 Task: Search one way flight ticket for 2 adults, 4 children and 1 infant on lap in business from Yakutat: Yakutat Airport (also See Yakutat Seaplane Base) to Rockford: Chicago Rockford International Airport(was Northwest Chicagoland Regional Airport At Rockford) on 5-1-2023. Number of bags: 8 checked bags. Price is upto 88000. Outbound departure time preference is 4:00.
Action: Mouse moved to (168, 165)
Screenshot: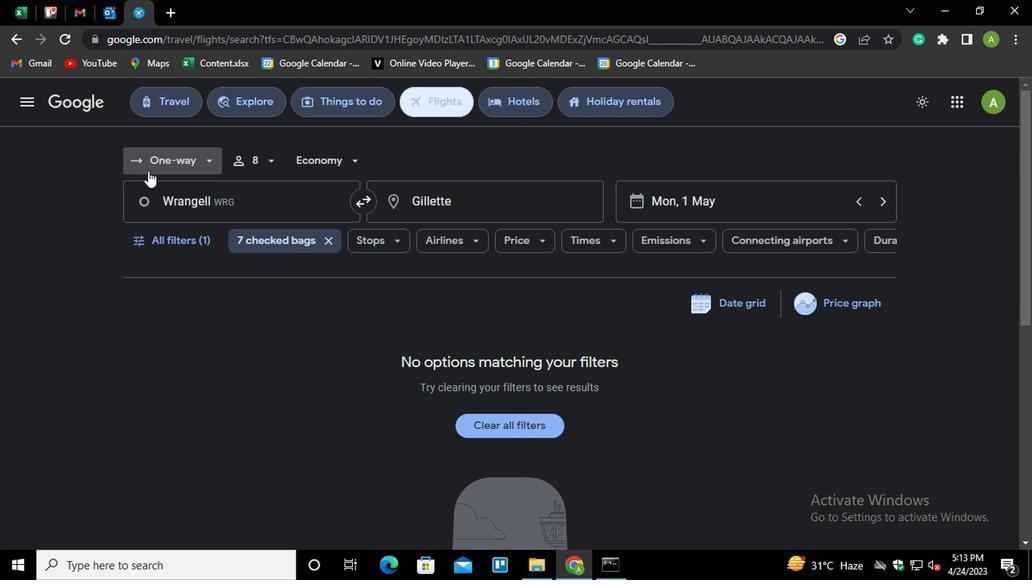 
Action: Mouse pressed left at (168, 165)
Screenshot: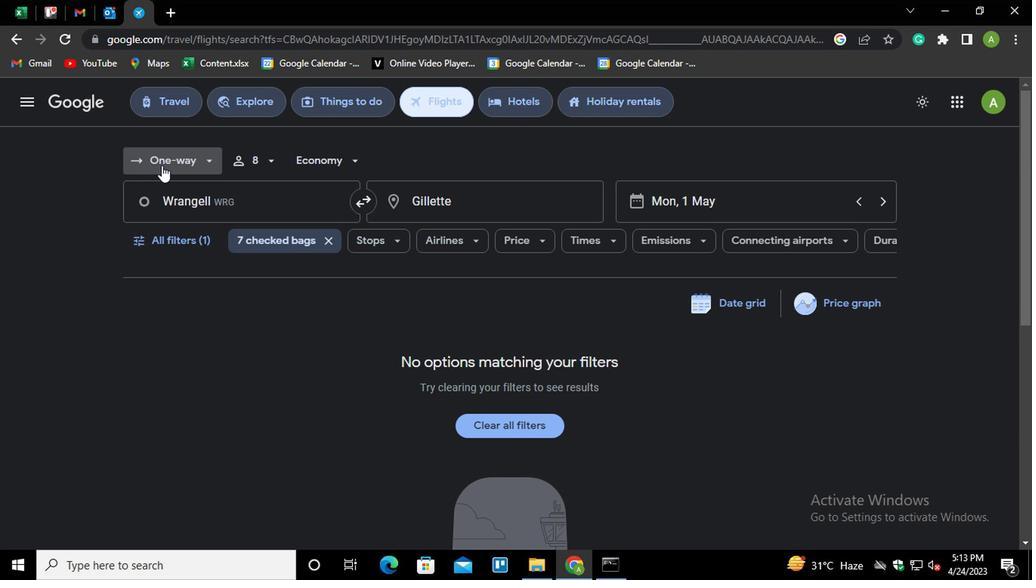 
Action: Mouse moved to (178, 226)
Screenshot: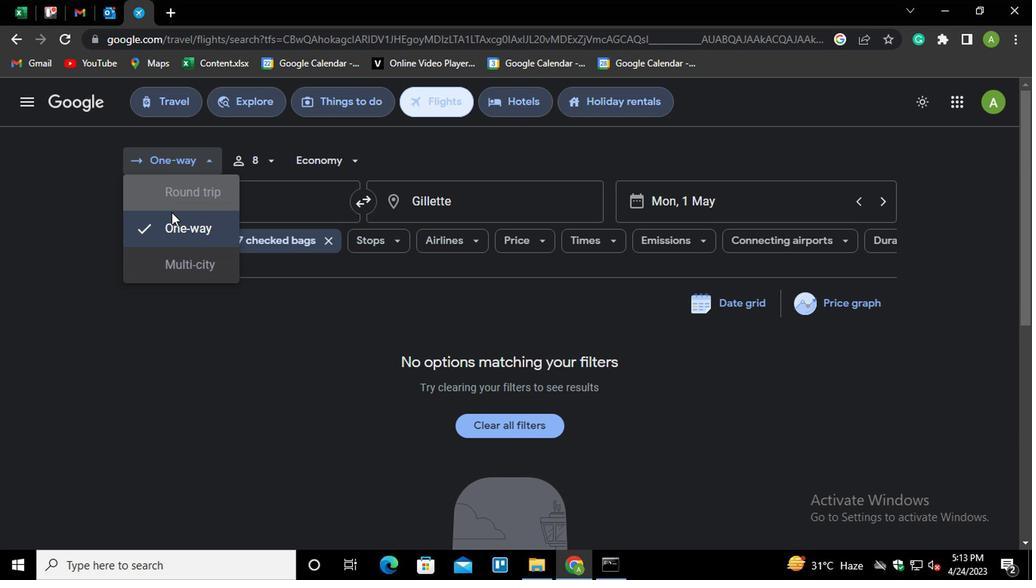 
Action: Mouse pressed left at (178, 226)
Screenshot: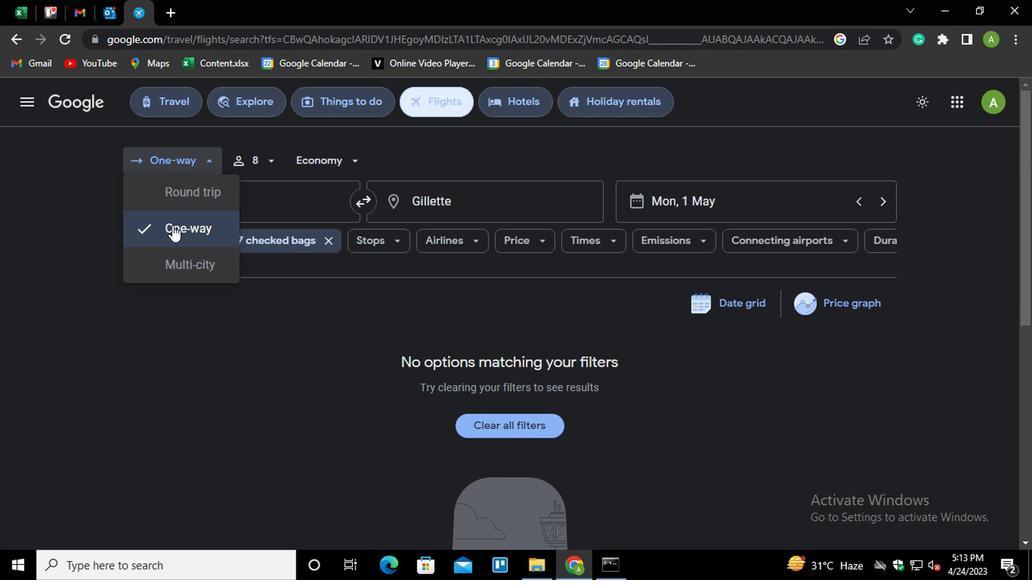 
Action: Mouse moved to (253, 170)
Screenshot: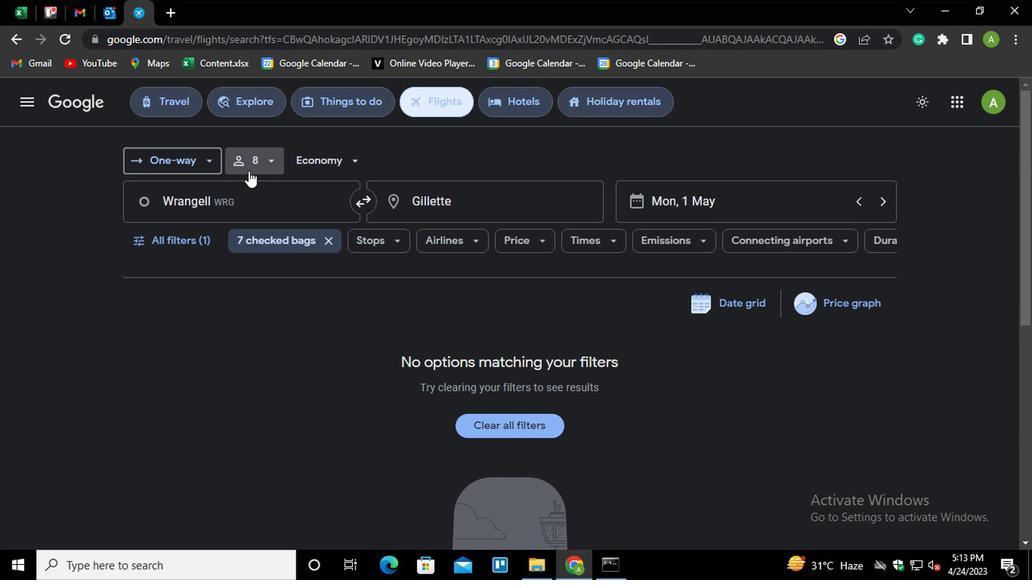 
Action: Mouse pressed left at (253, 170)
Screenshot: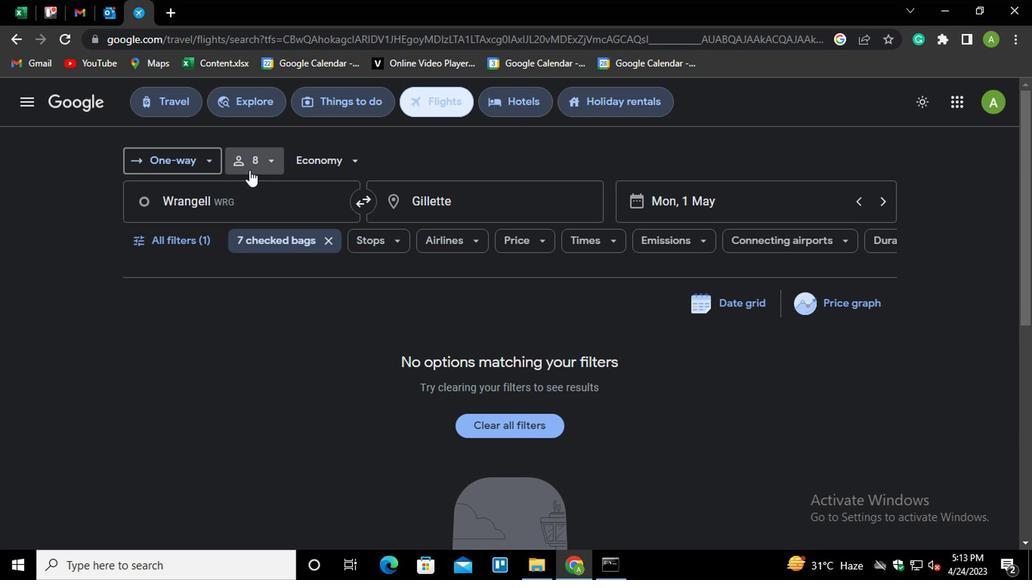 
Action: Mouse moved to (377, 195)
Screenshot: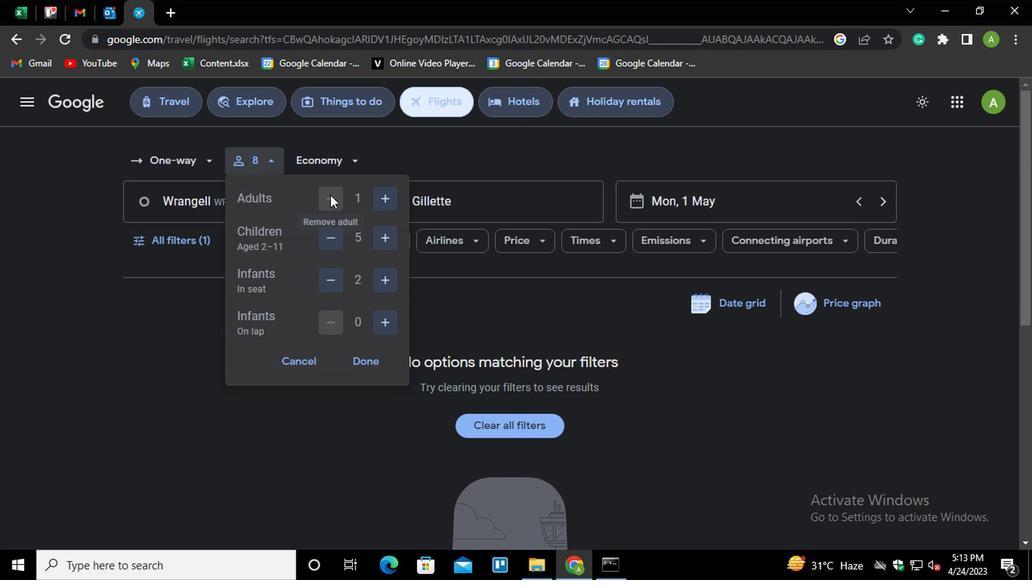 
Action: Mouse pressed left at (377, 195)
Screenshot: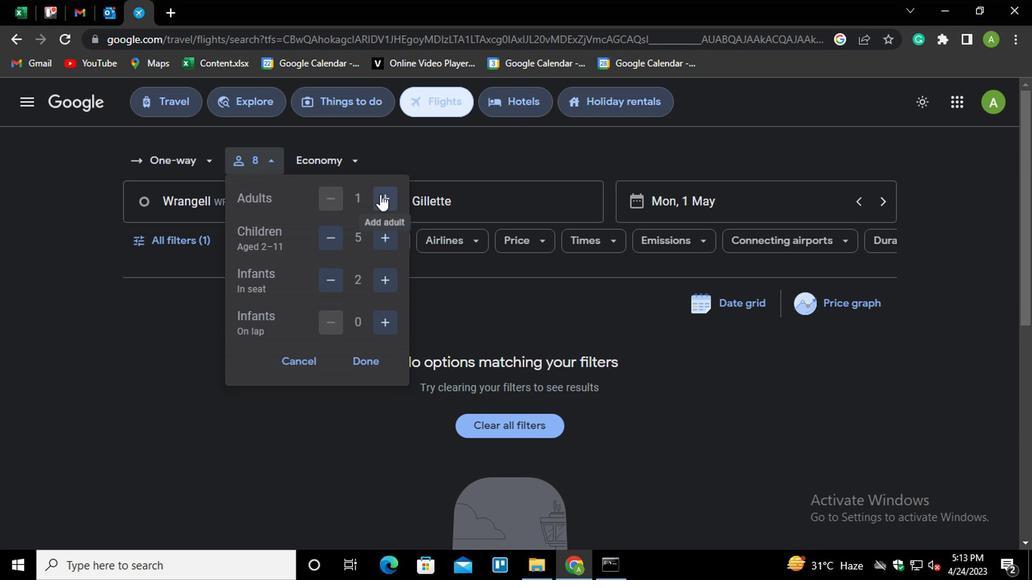 
Action: Mouse moved to (333, 242)
Screenshot: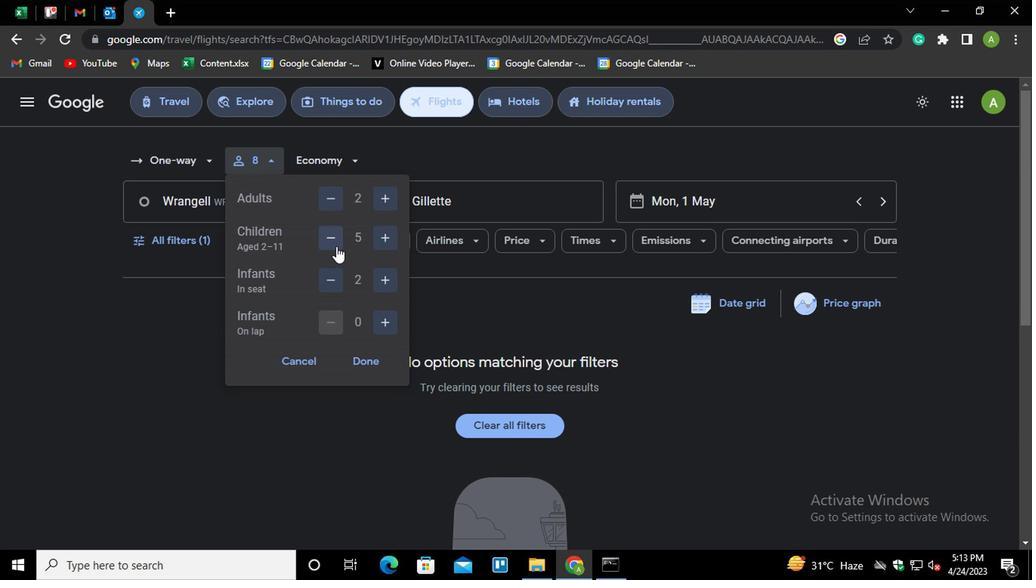 
Action: Mouse pressed left at (333, 242)
Screenshot: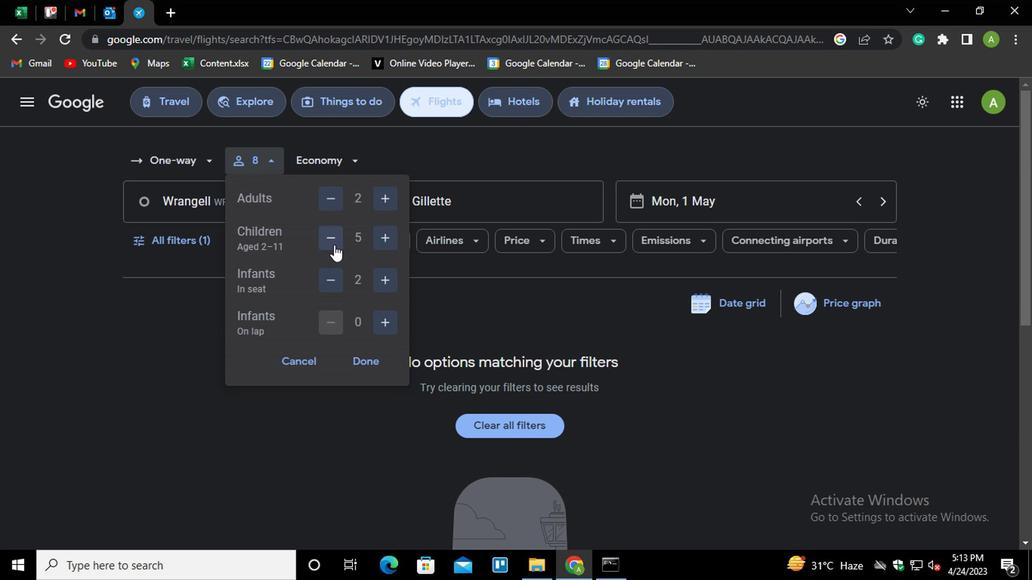 
Action: Mouse moved to (328, 284)
Screenshot: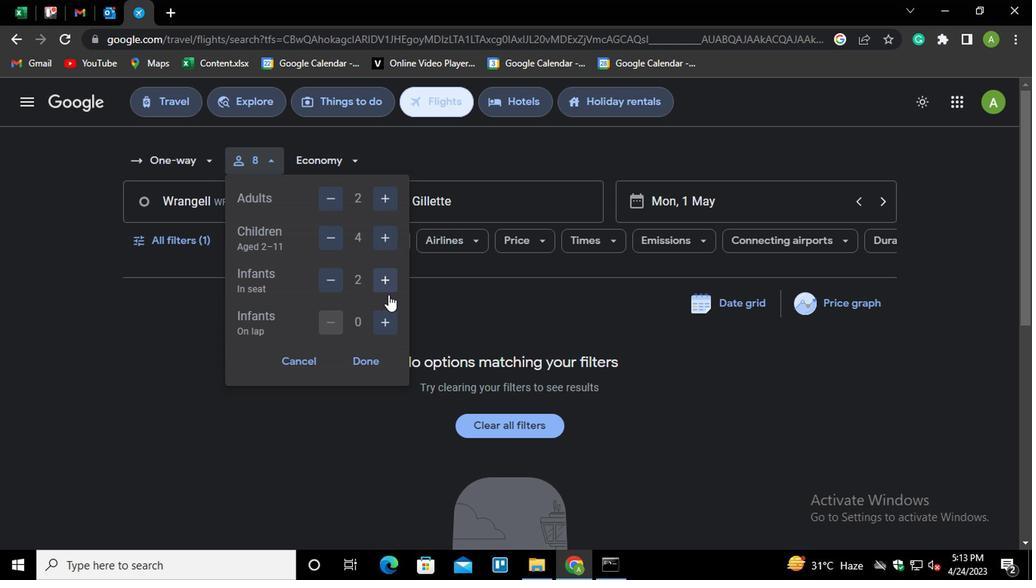 
Action: Mouse pressed left at (328, 284)
Screenshot: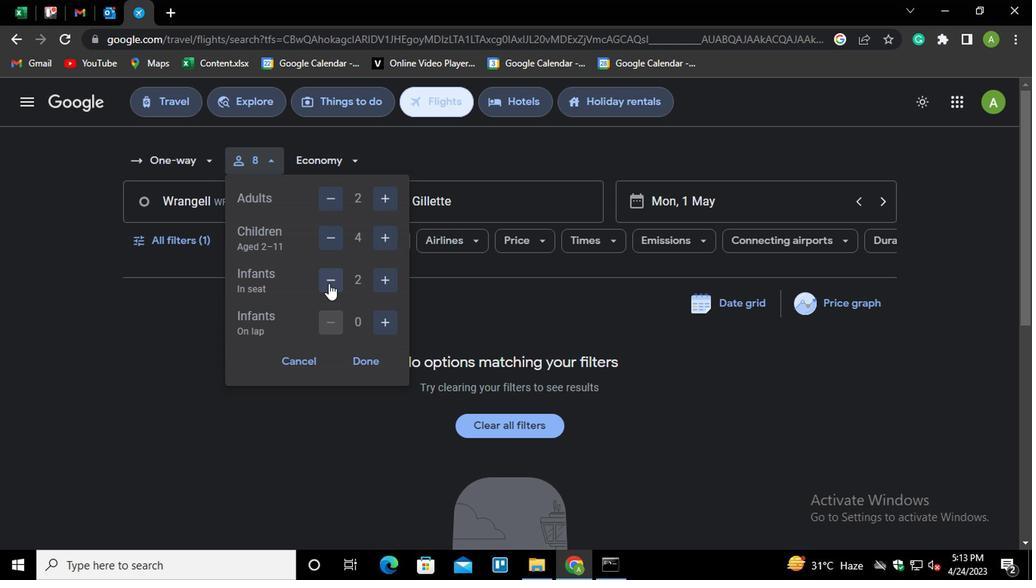 
Action: Mouse pressed left at (328, 284)
Screenshot: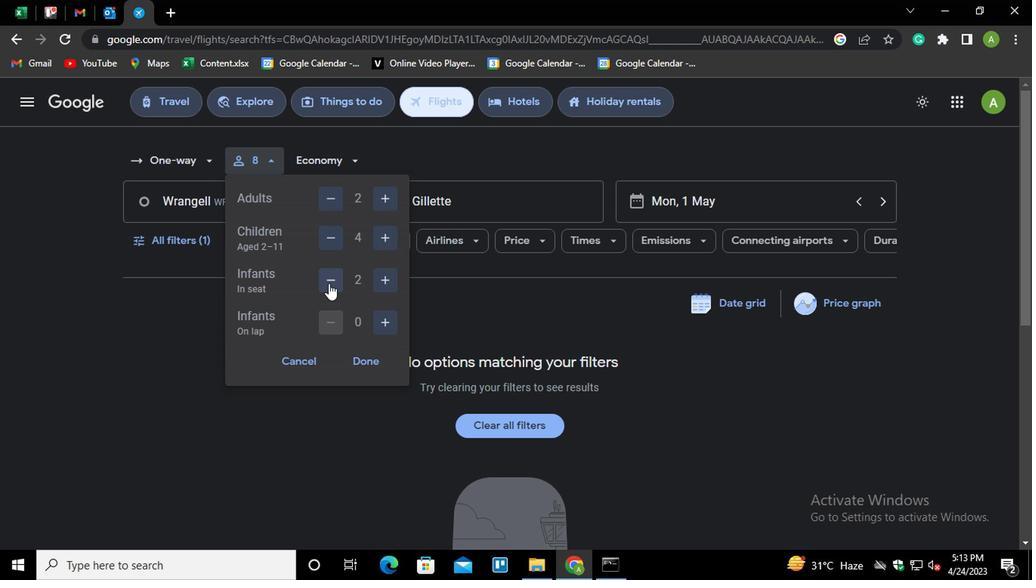 
Action: Mouse moved to (382, 321)
Screenshot: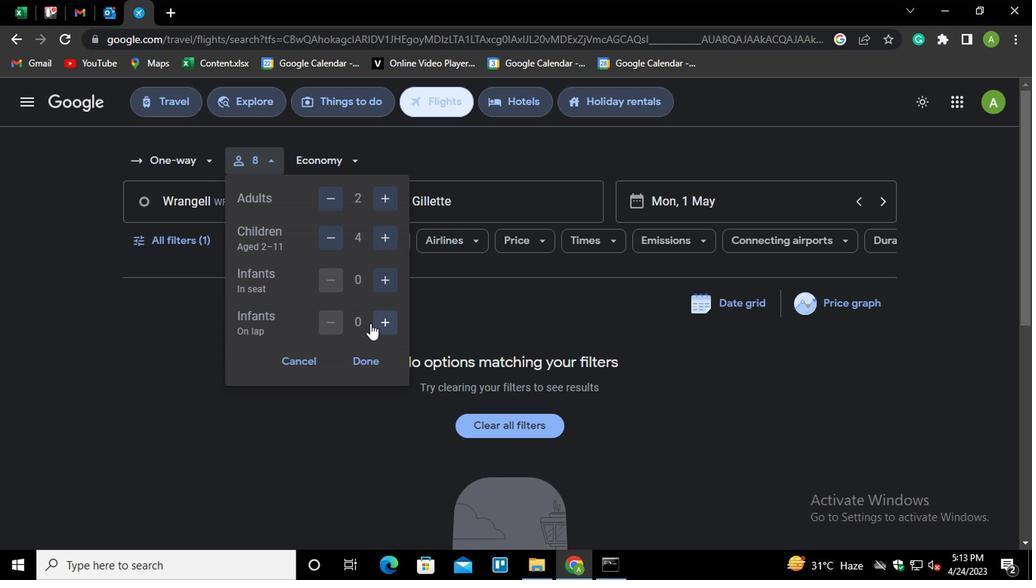 
Action: Mouse pressed left at (382, 321)
Screenshot: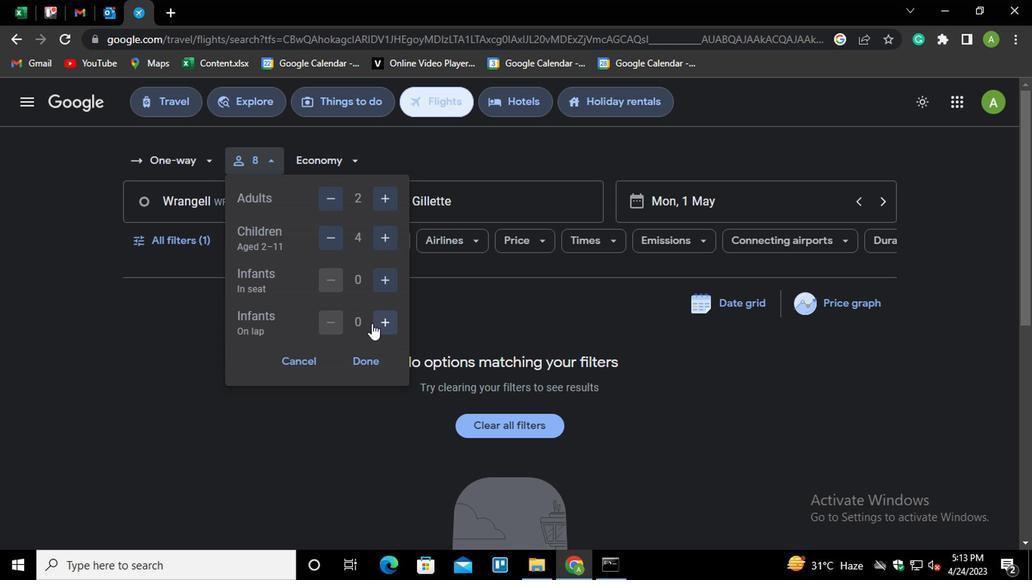
Action: Mouse moved to (370, 357)
Screenshot: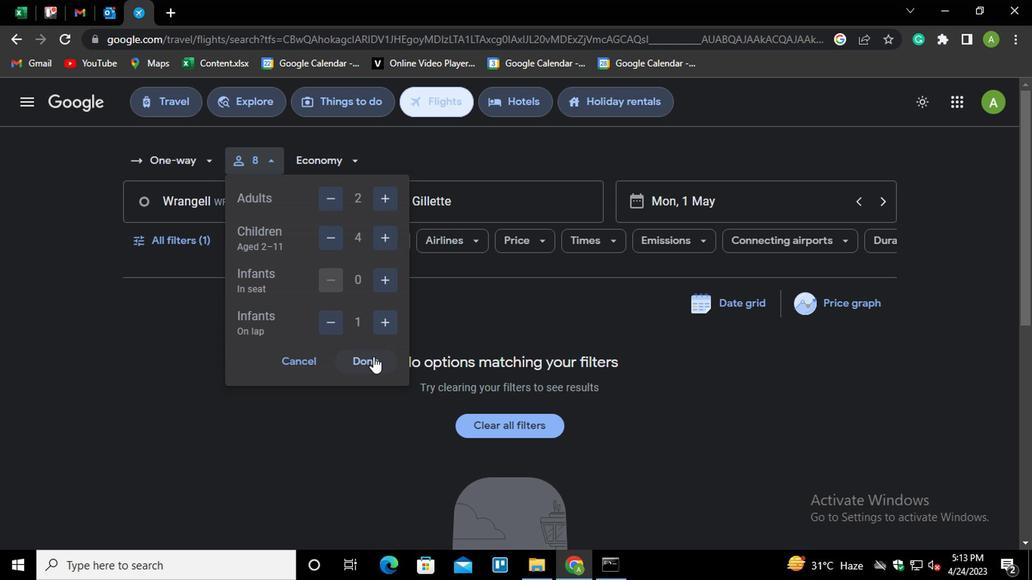 
Action: Mouse pressed left at (370, 357)
Screenshot: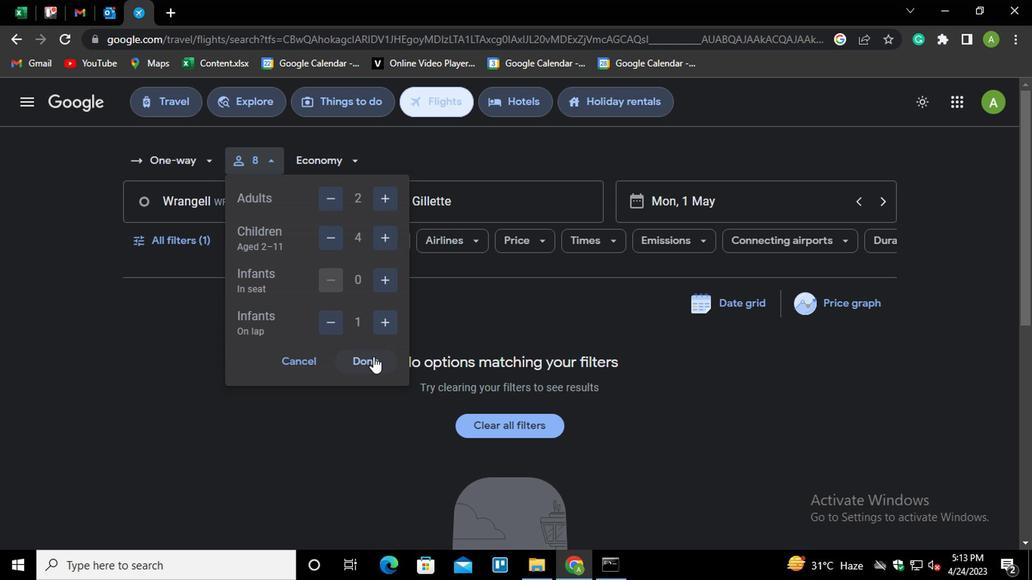 
Action: Mouse moved to (311, 161)
Screenshot: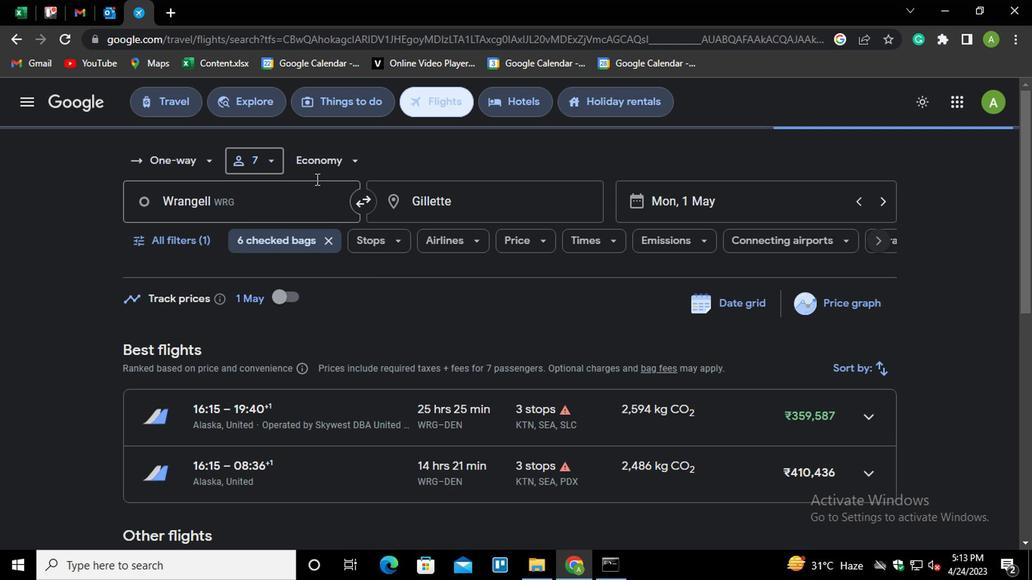 
Action: Mouse pressed left at (311, 161)
Screenshot: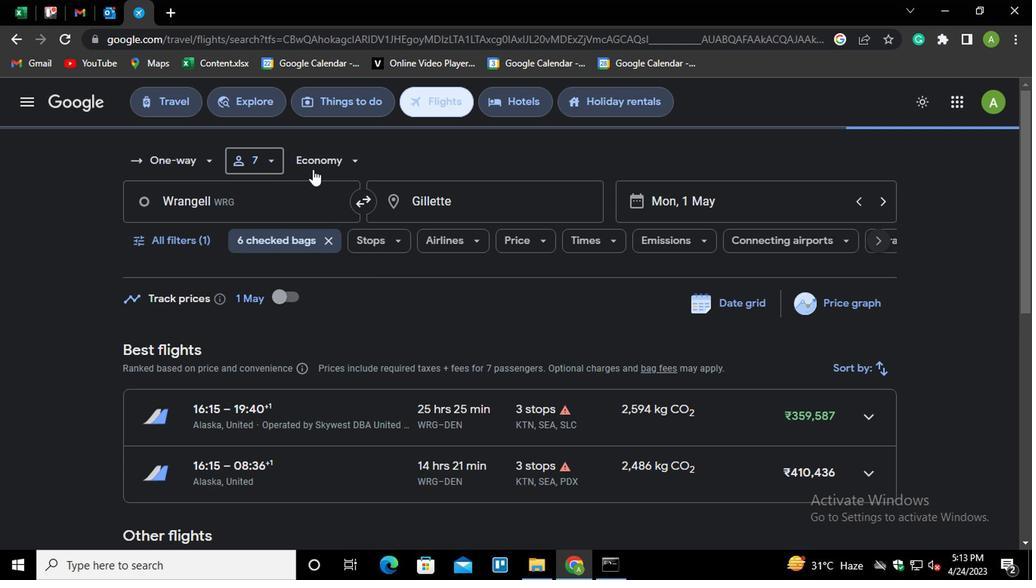 
Action: Mouse moved to (368, 266)
Screenshot: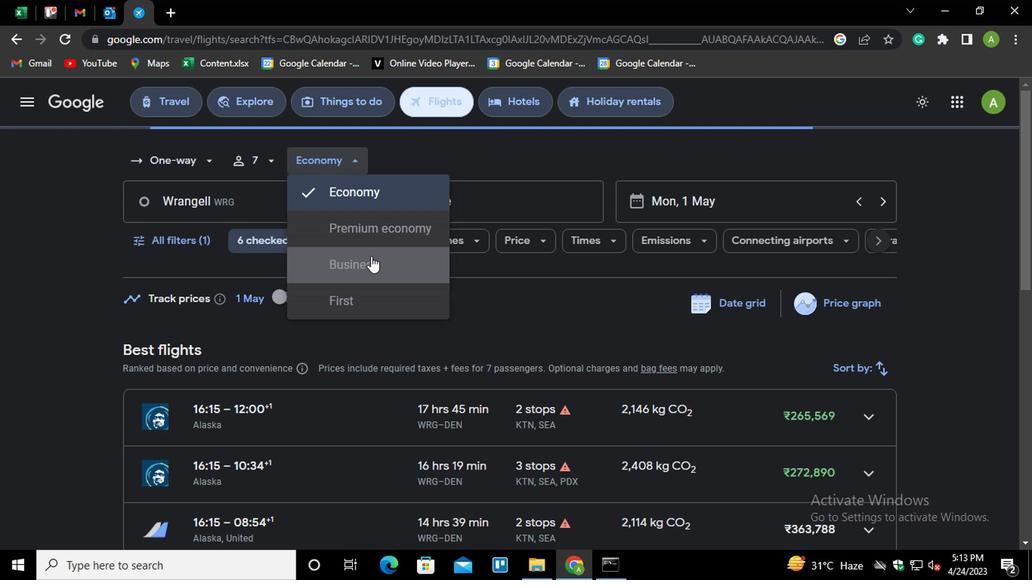 
Action: Mouse pressed left at (368, 266)
Screenshot: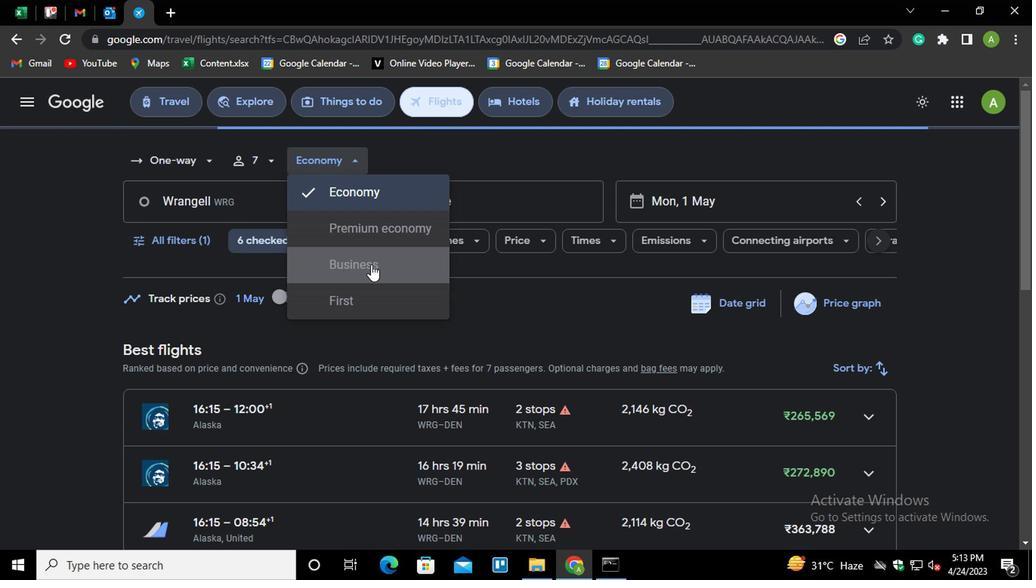 
Action: Mouse moved to (274, 192)
Screenshot: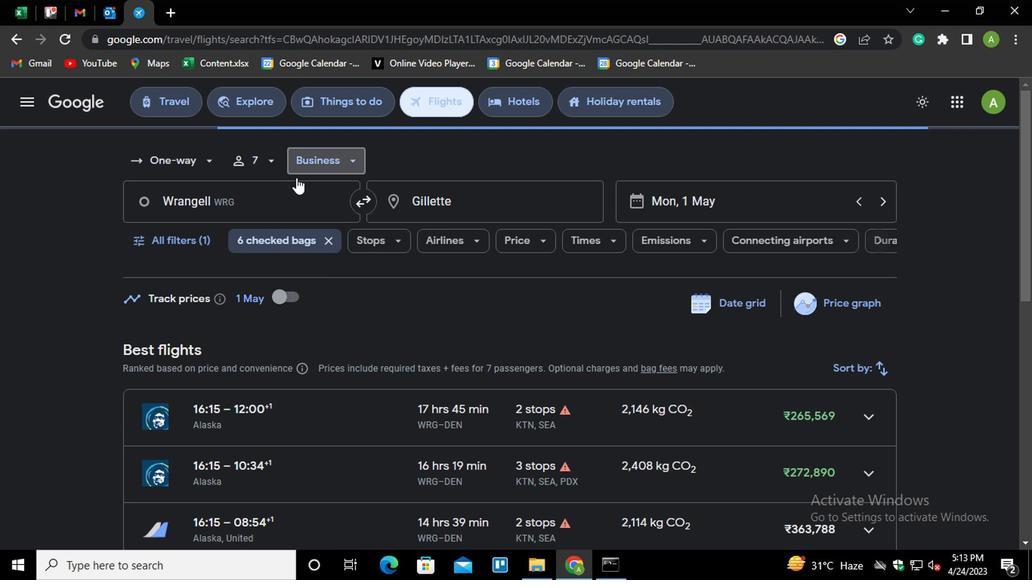 
Action: Mouse pressed left at (274, 192)
Screenshot: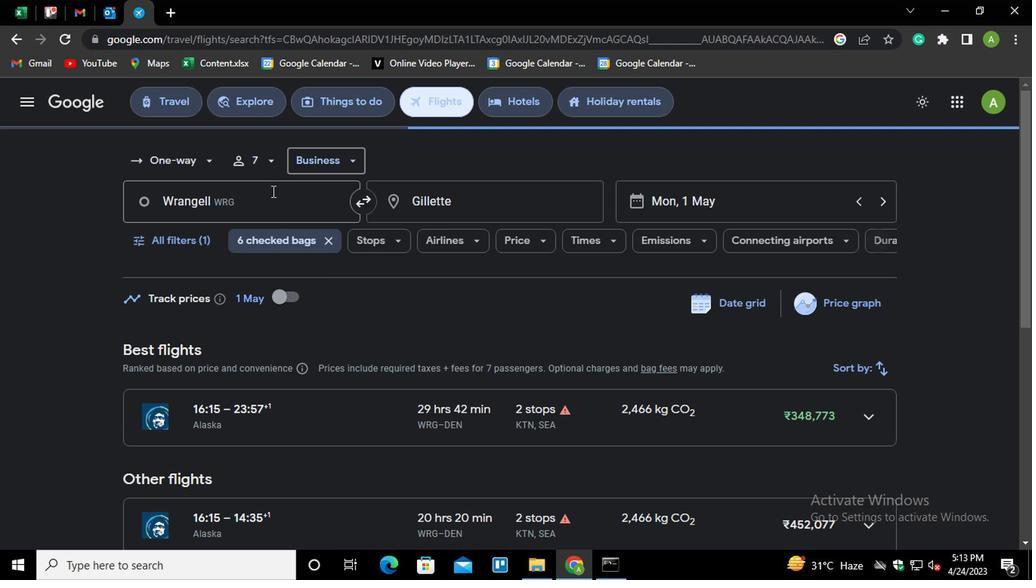 
Action: Mouse moved to (273, 192)
Screenshot: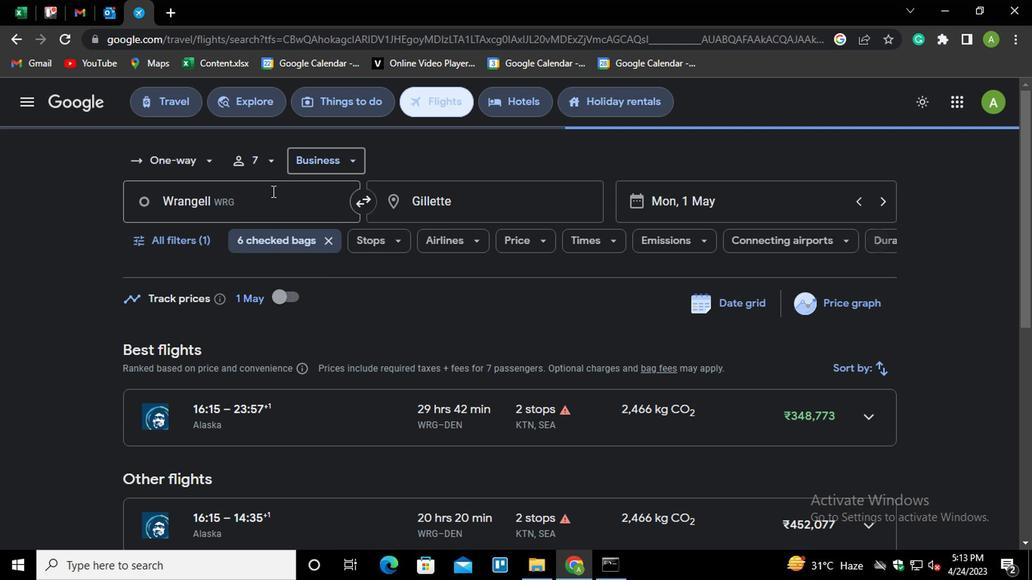 
Action: Key pressed <Key.shift_r>Yakutat<Key.down><Key.enter>
Screenshot: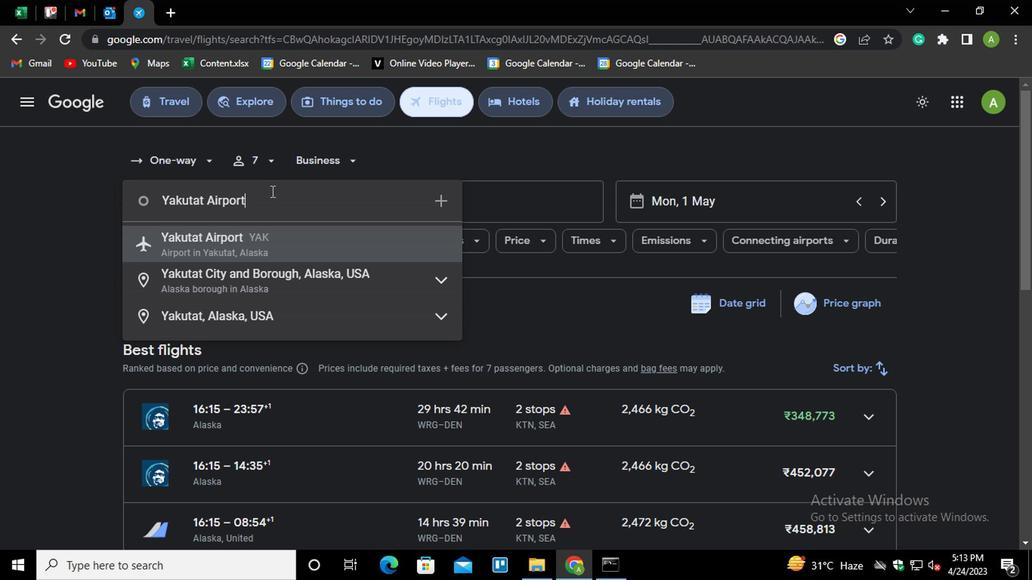 
Action: Mouse moved to (503, 210)
Screenshot: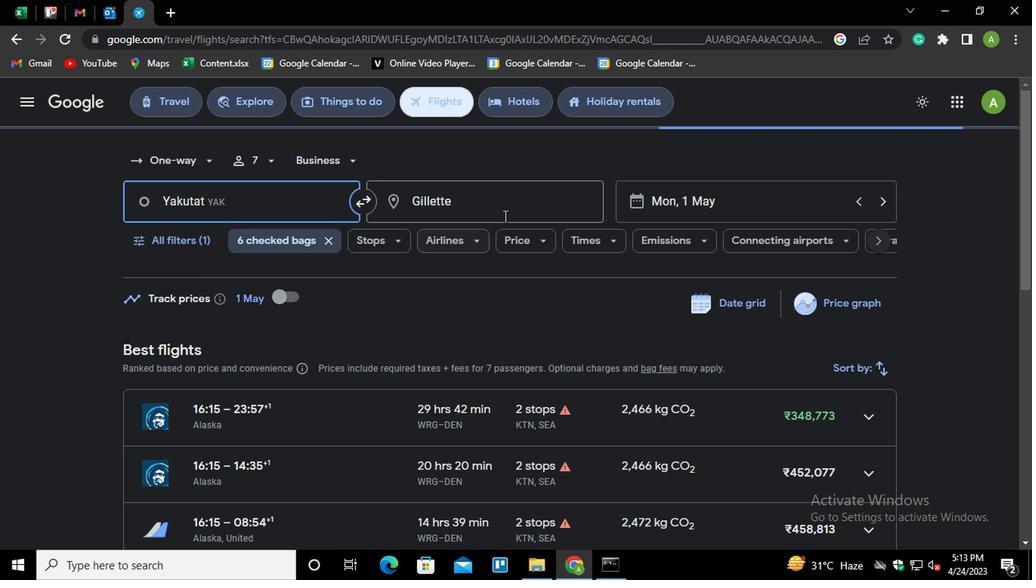 
Action: Mouse pressed left at (503, 210)
Screenshot: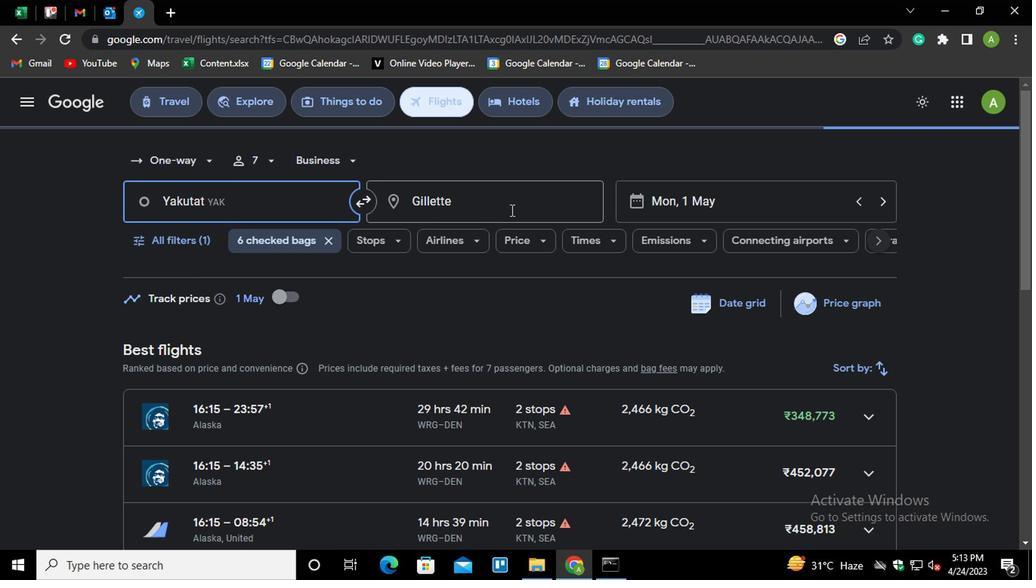 
Action: Key pressed chic<Key.down><Key.up><Key.down><Key.backspace><Key.backspace><Key.backspace><Key.backspace><Key.backspace><Key.backspace><Key.backspace><Key.backspace><Key.backspace><Key.backspace><Key.backspace><Key.backspace><Key.backspace><Key.backspace><Key.backspace><Key.down><Key.down><Key.down><Key.down><Key.enter>
Screenshot: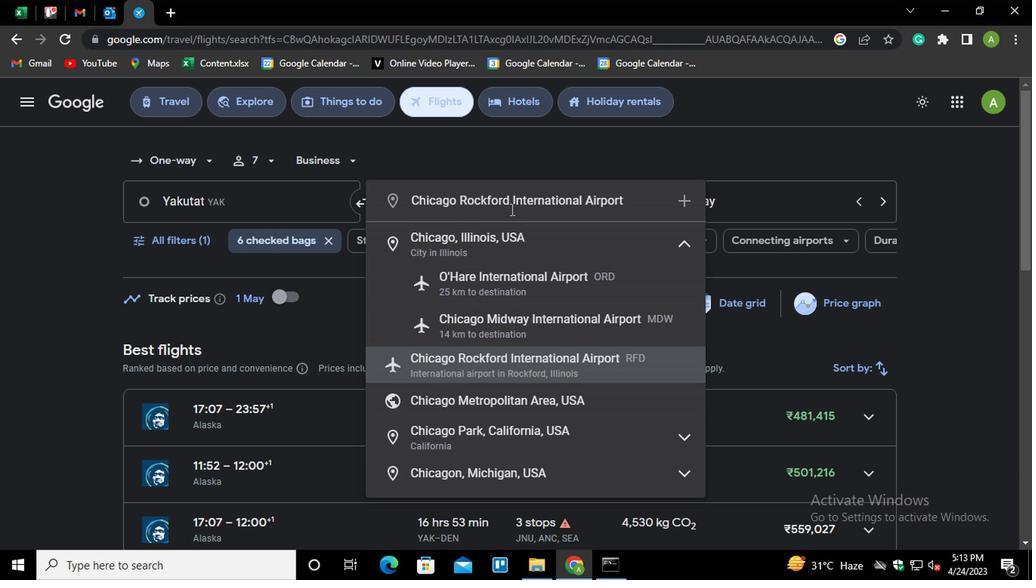 
Action: Mouse moved to (201, 244)
Screenshot: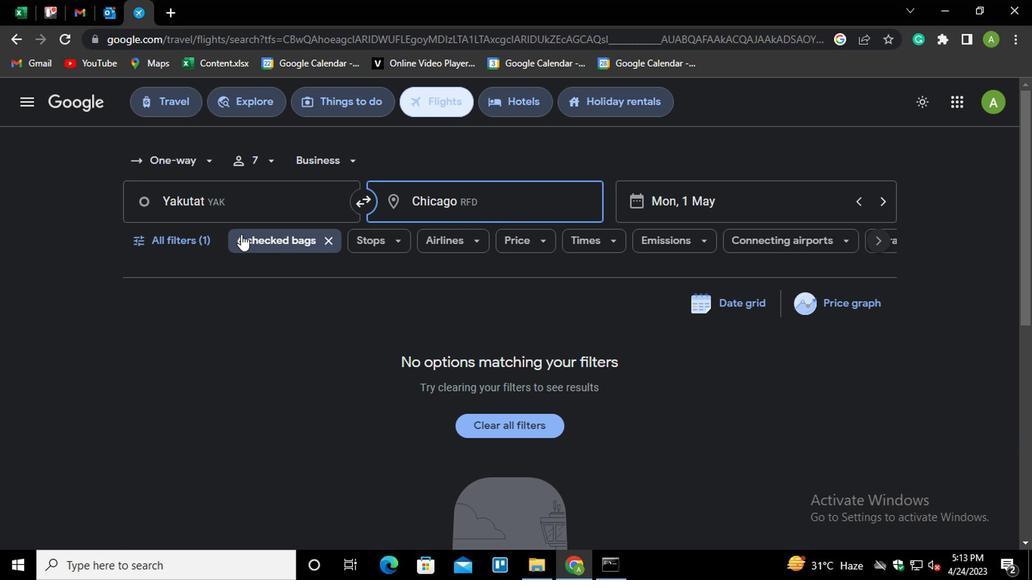 
Action: Mouse pressed left at (201, 244)
Screenshot: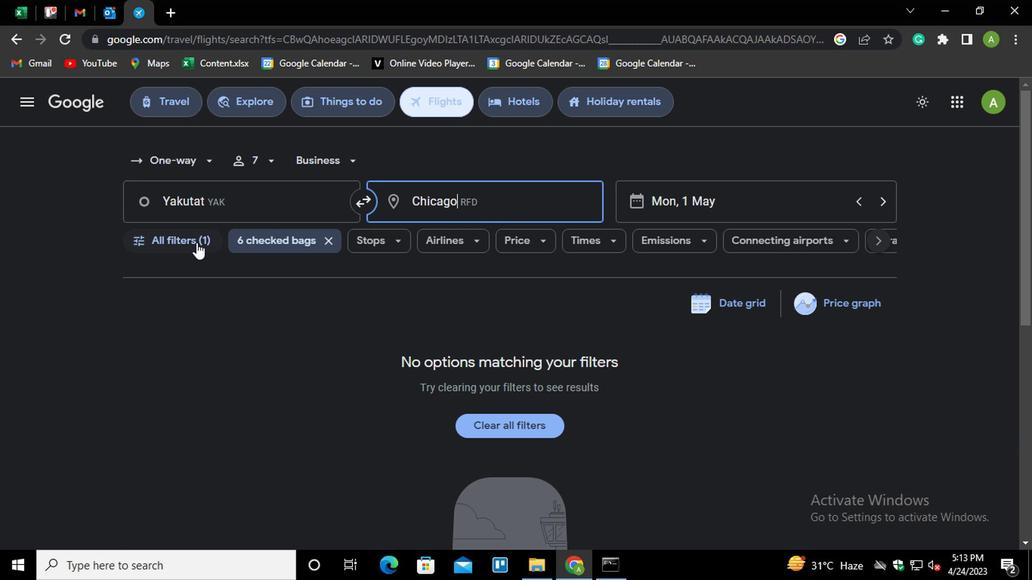 
Action: Mouse moved to (354, 528)
Screenshot: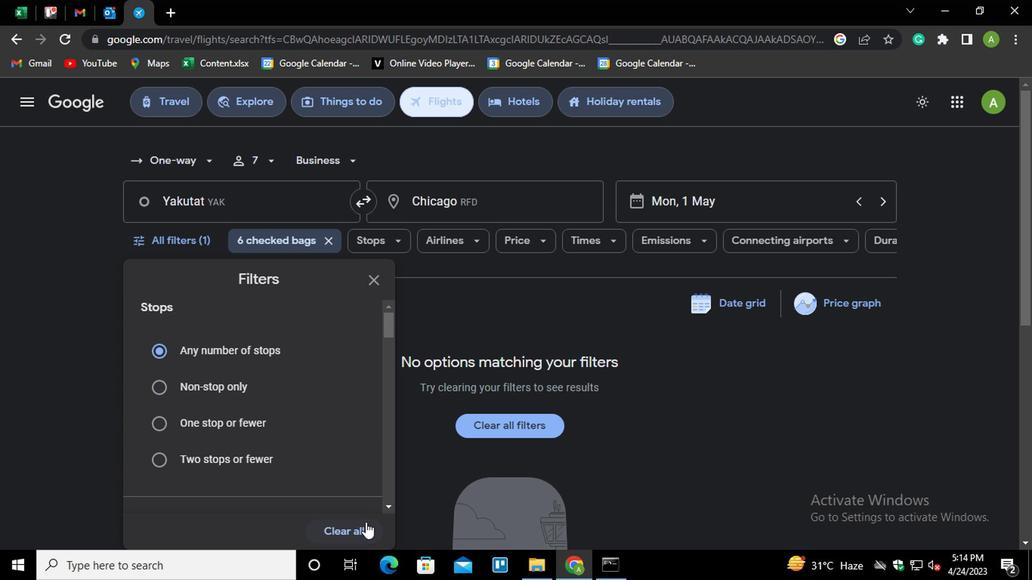 
Action: Mouse pressed left at (354, 528)
Screenshot: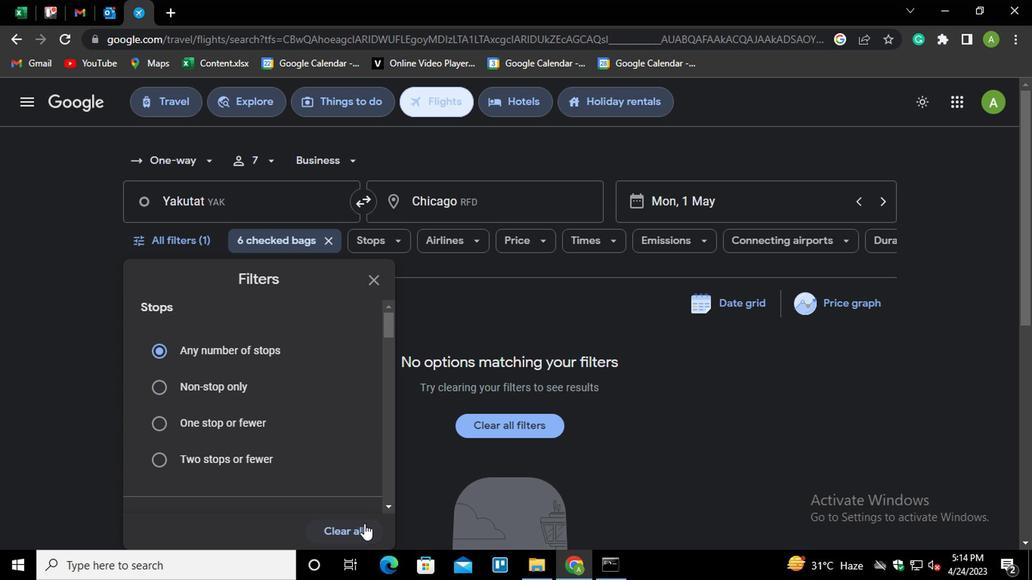 
Action: Mouse moved to (252, 441)
Screenshot: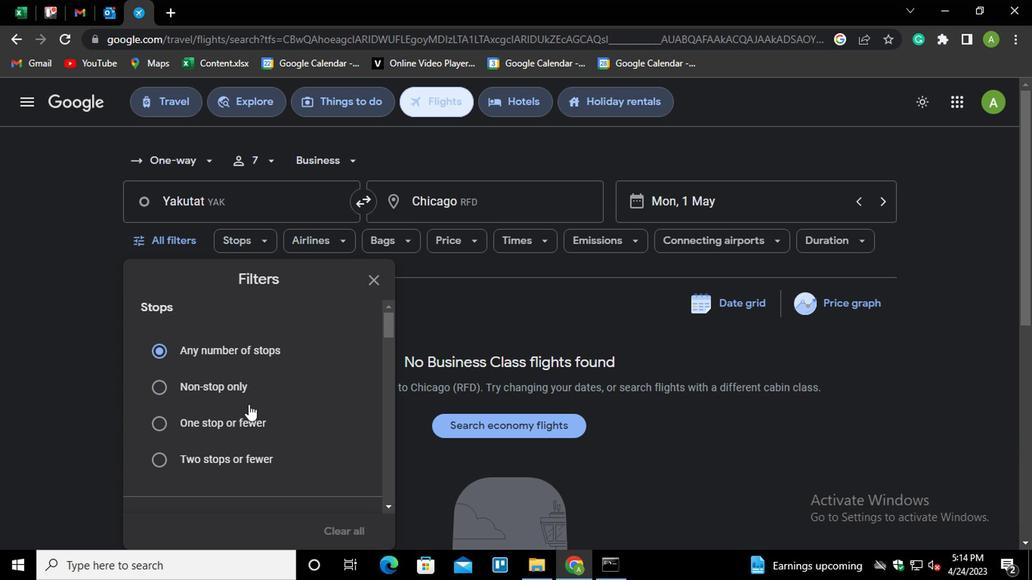 
Action: Mouse scrolled (252, 441) with delta (0, 0)
Screenshot: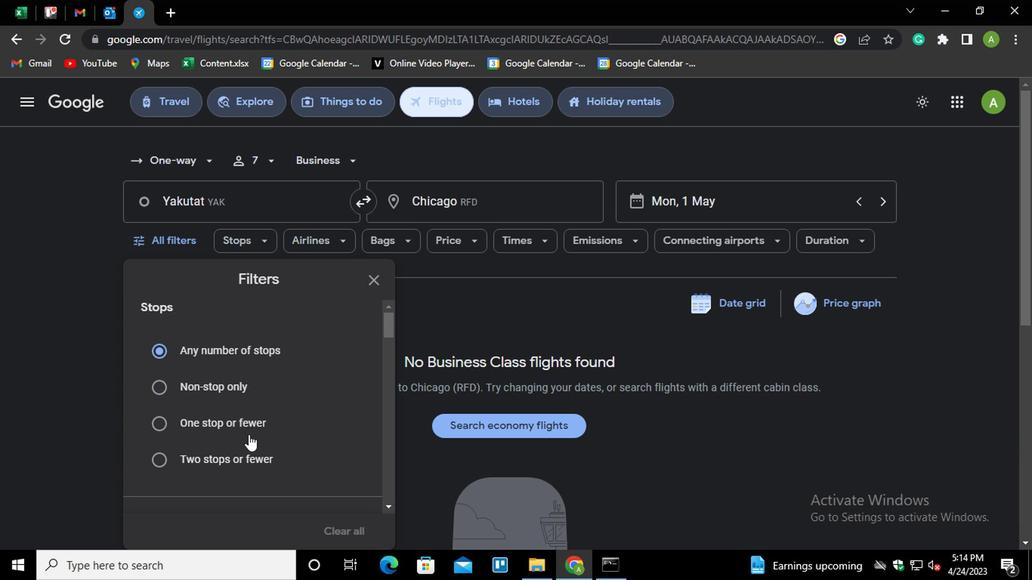 
Action: Mouse scrolled (252, 441) with delta (0, 0)
Screenshot: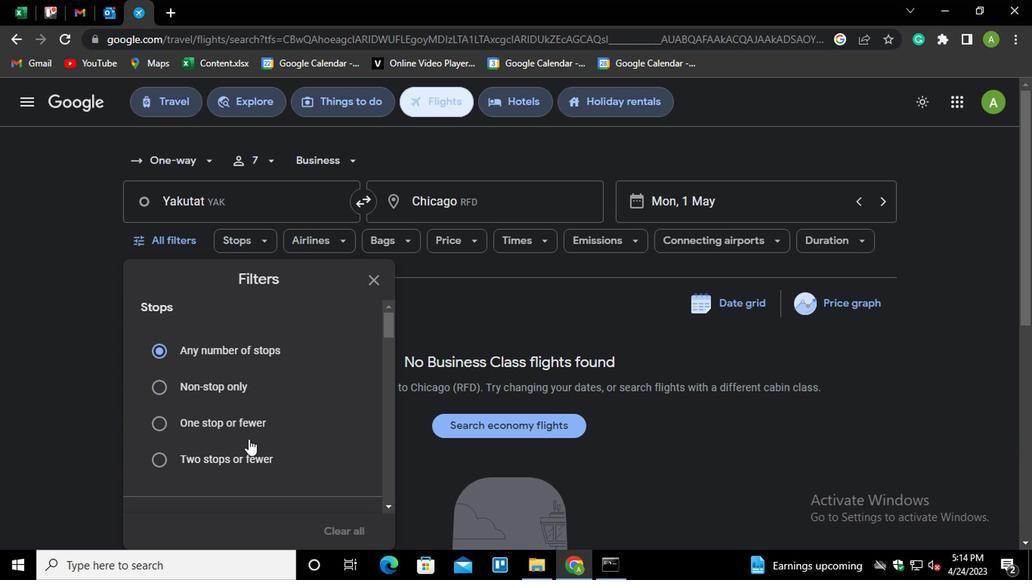 
Action: Mouse moved to (340, 408)
Screenshot: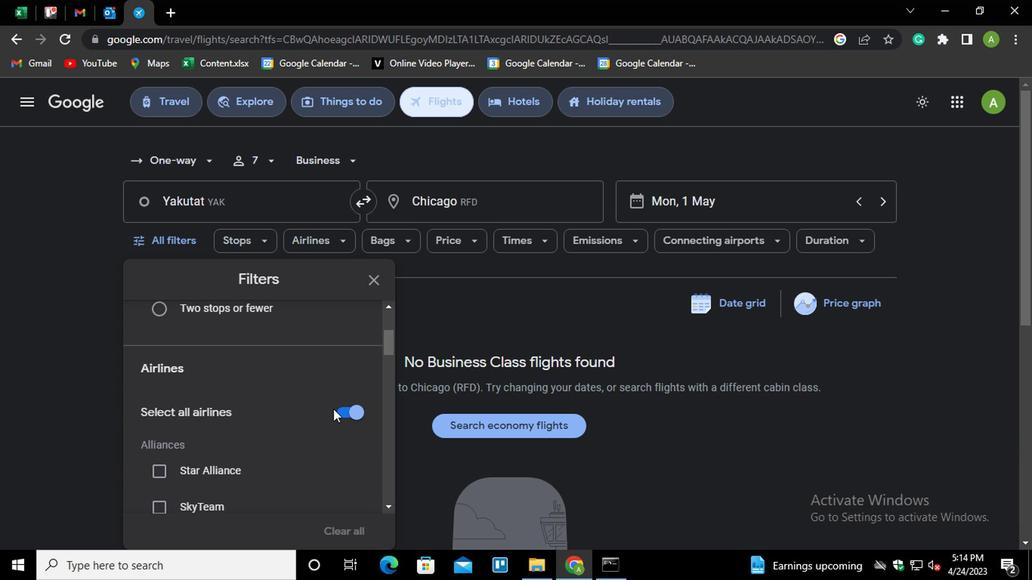
Action: Mouse pressed left at (340, 408)
Screenshot: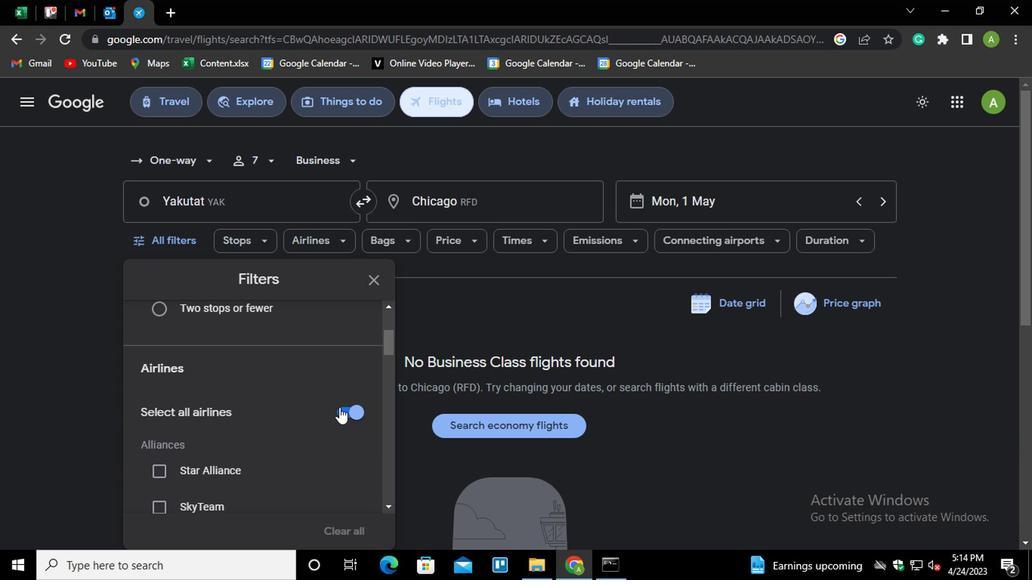 
Action: Mouse moved to (289, 441)
Screenshot: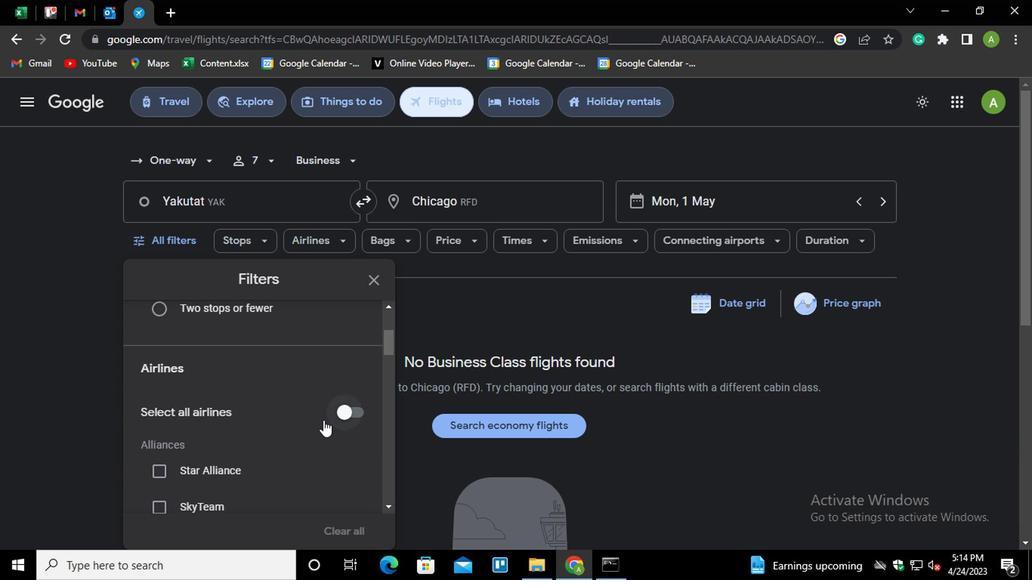 
Action: Mouse scrolled (289, 440) with delta (0, -1)
Screenshot: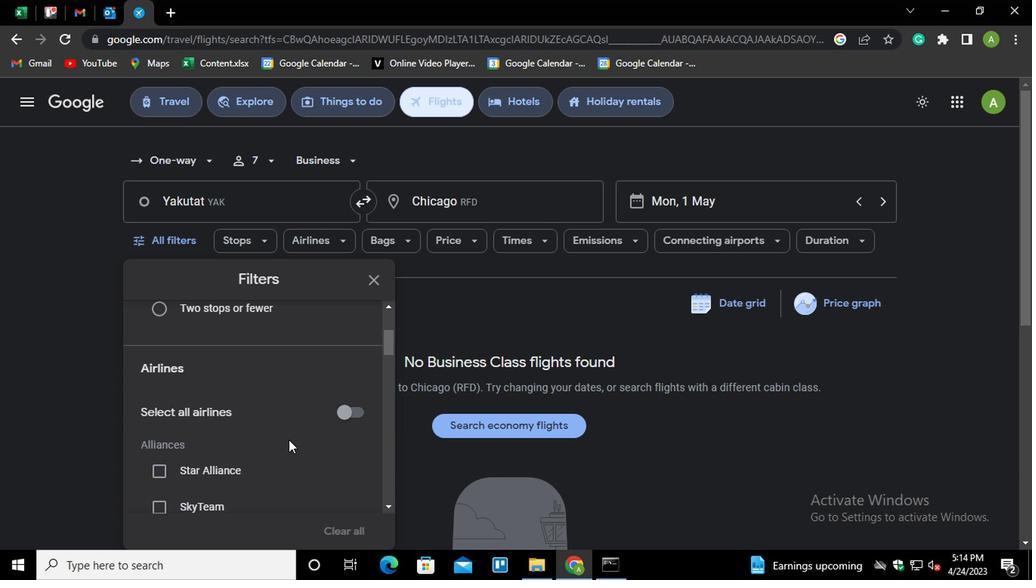 
Action: Mouse moved to (289, 441)
Screenshot: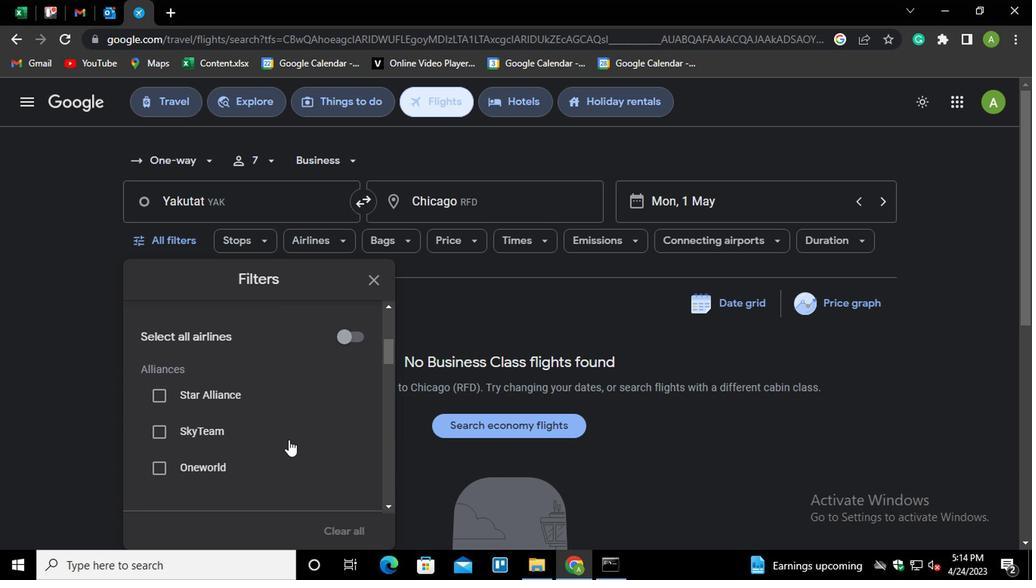 
Action: Mouse scrolled (289, 440) with delta (0, -1)
Screenshot: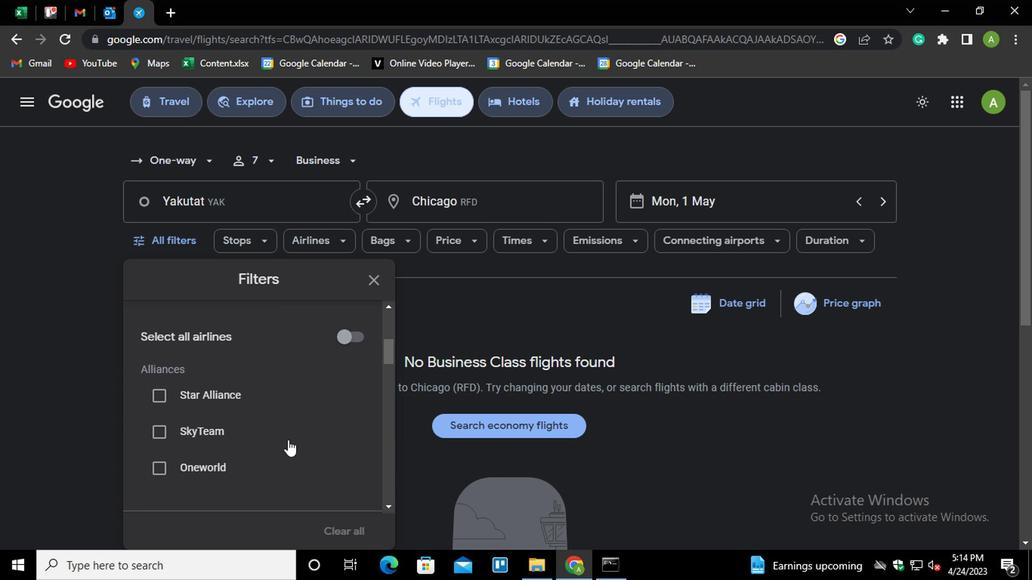 
Action: Mouse scrolled (289, 440) with delta (0, -1)
Screenshot: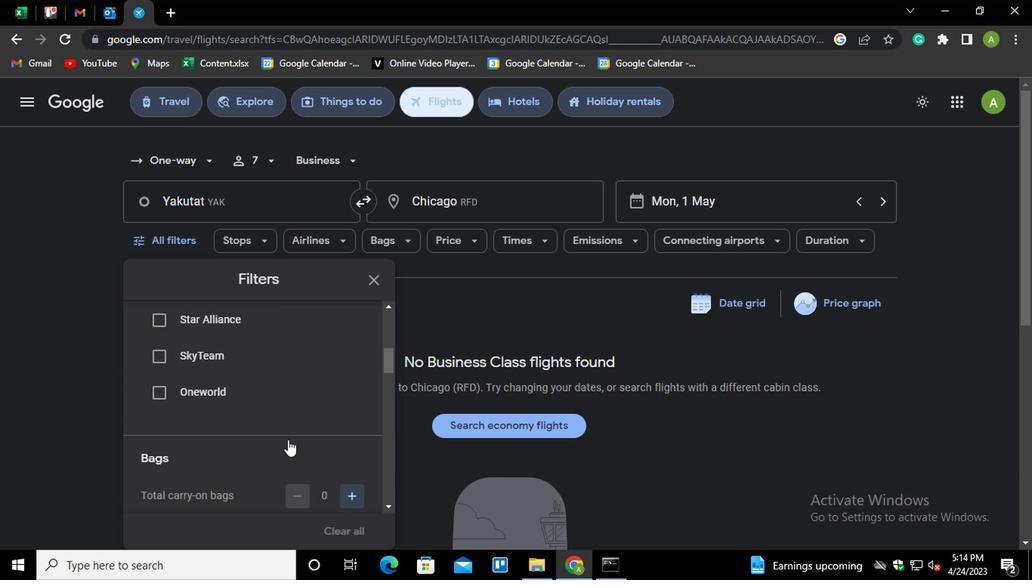 
Action: Mouse moved to (343, 458)
Screenshot: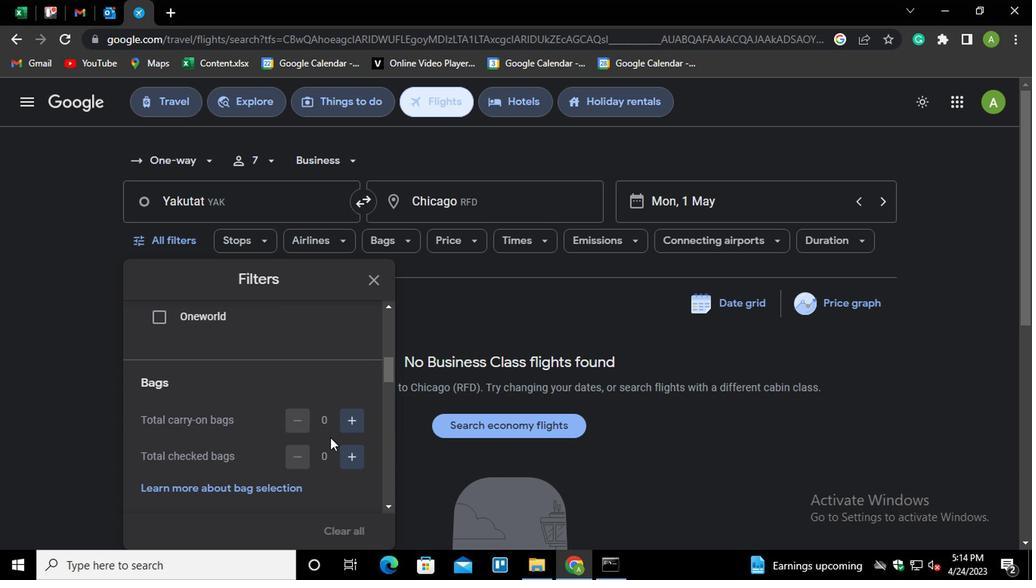 
Action: Mouse pressed left at (343, 458)
Screenshot: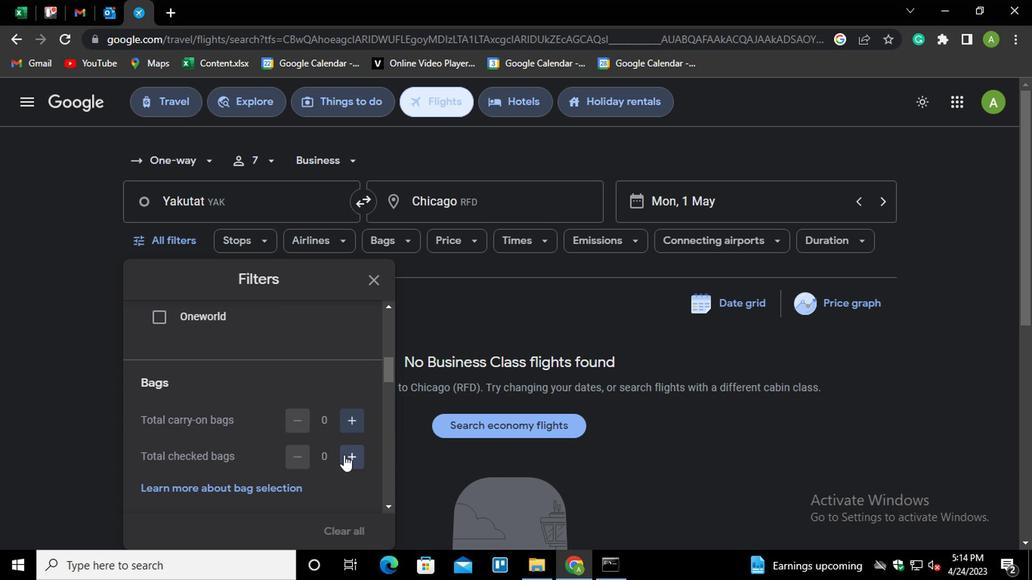 
Action: Mouse pressed left at (343, 458)
Screenshot: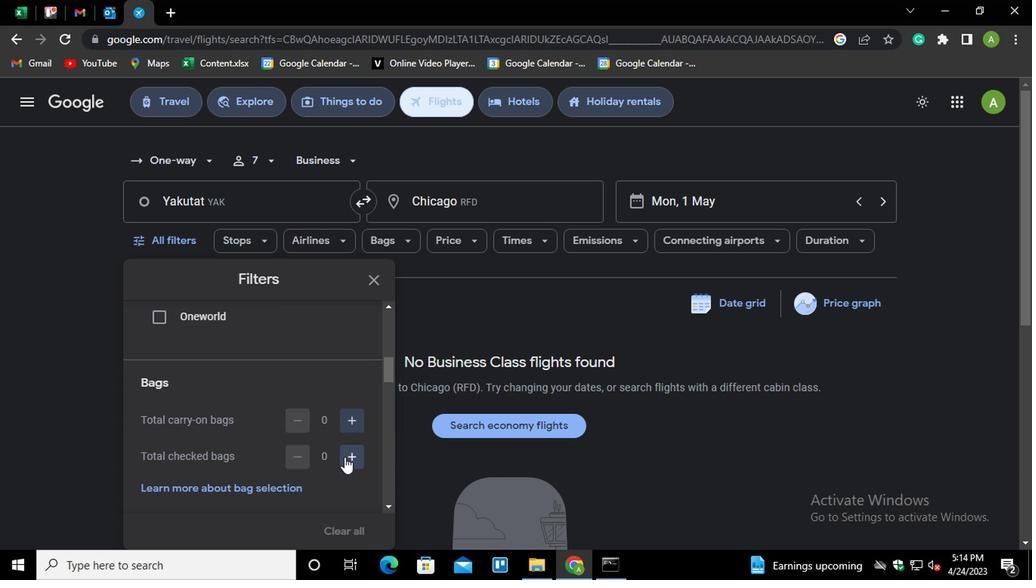 
Action: Mouse pressed left at (343, 458)
Screenshot: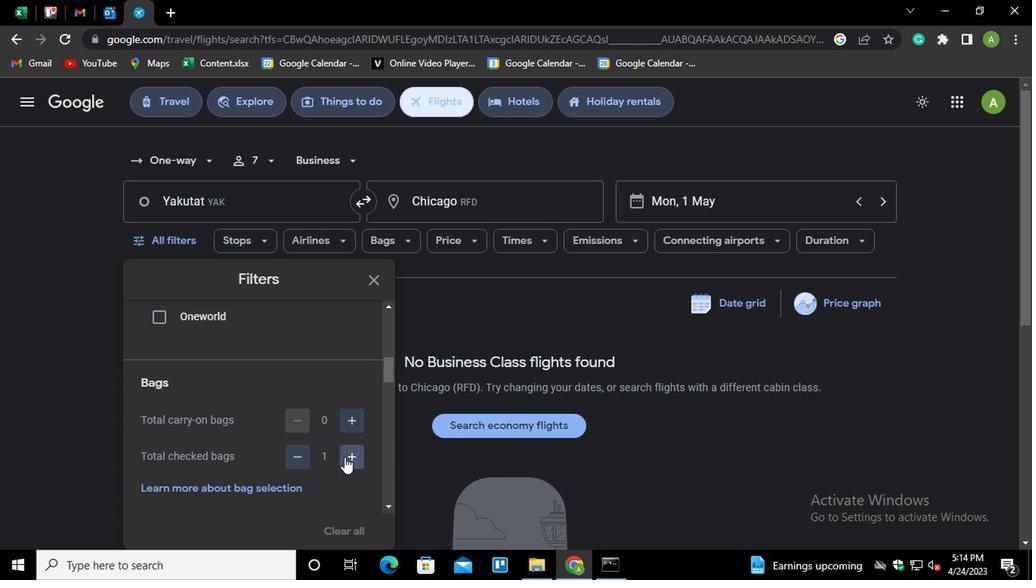 
Action: Mouse moved to (343, 458)
Screenshot: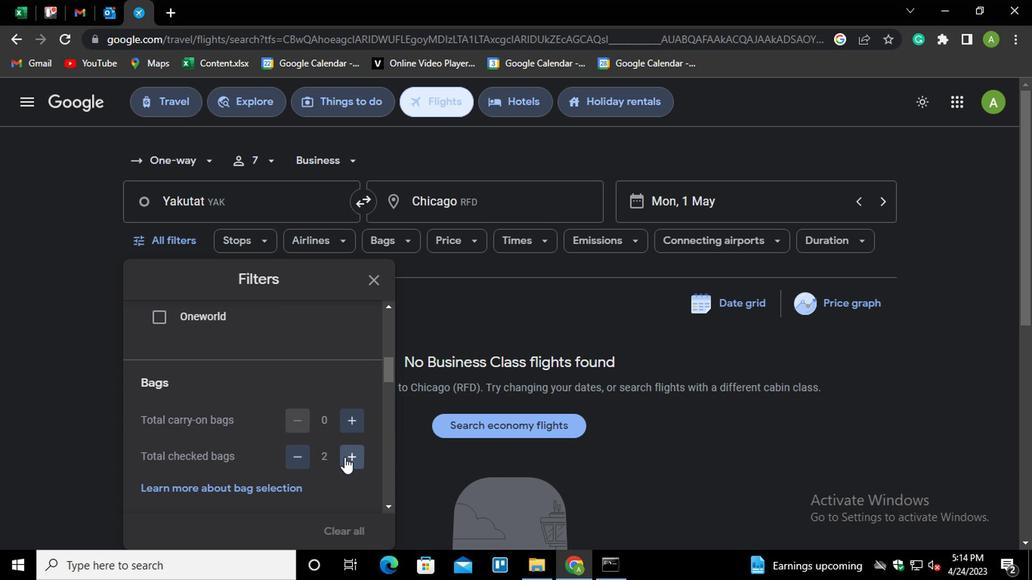 
Action: Mouse pressed left at (343, 458)
Screenshot: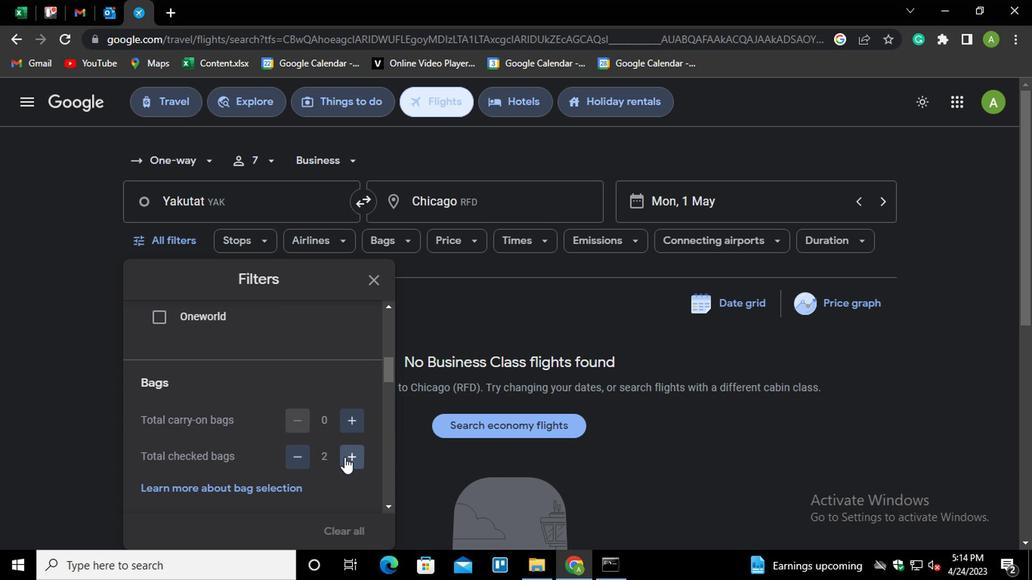 
Action: Mouse pressed left at (343, 458)
Screenshot: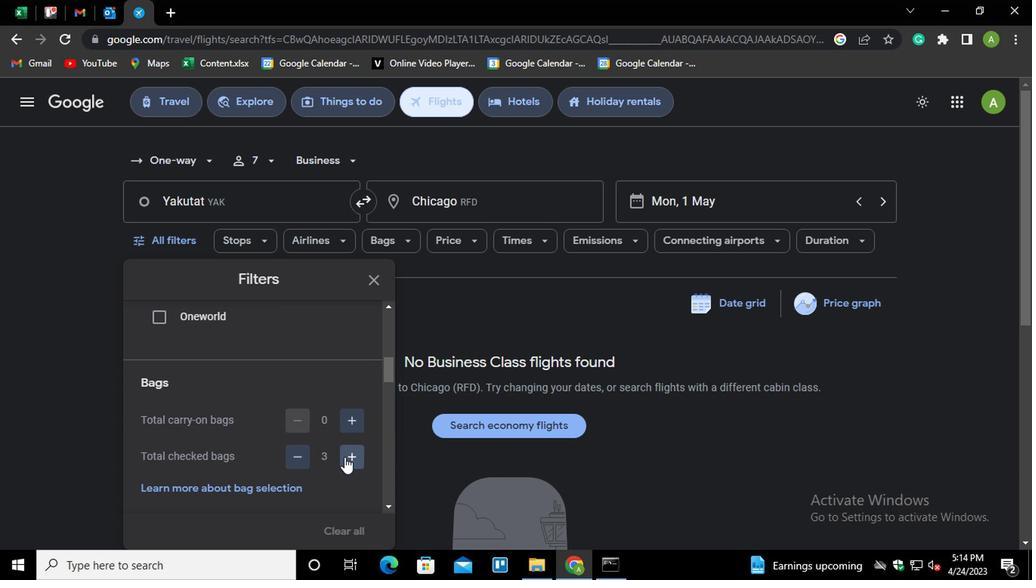 
Action: Mouse pressed left at (343, 458)
Screenshot: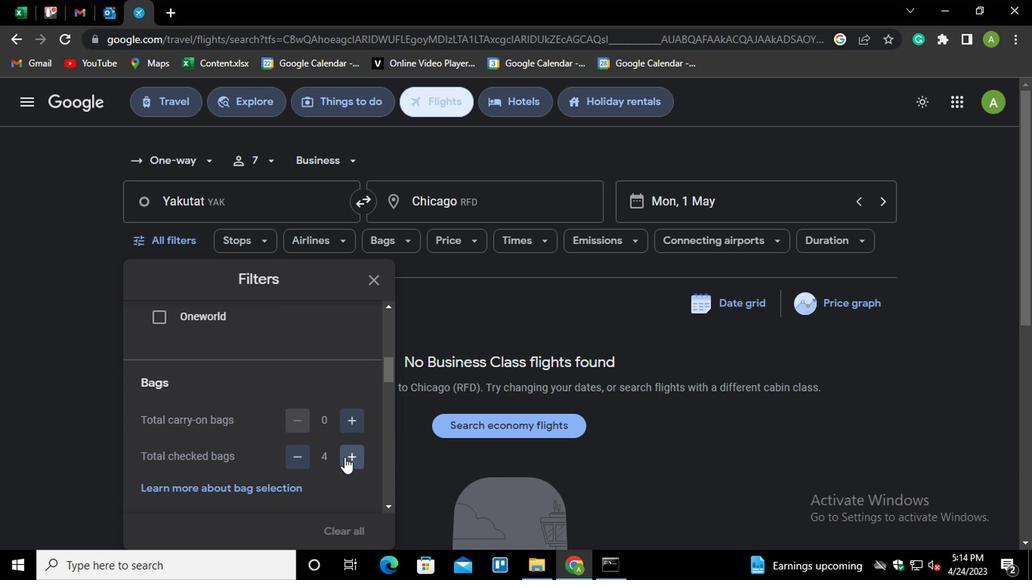 
Action: Mouse pressed left at (343, 458)
Screenshot: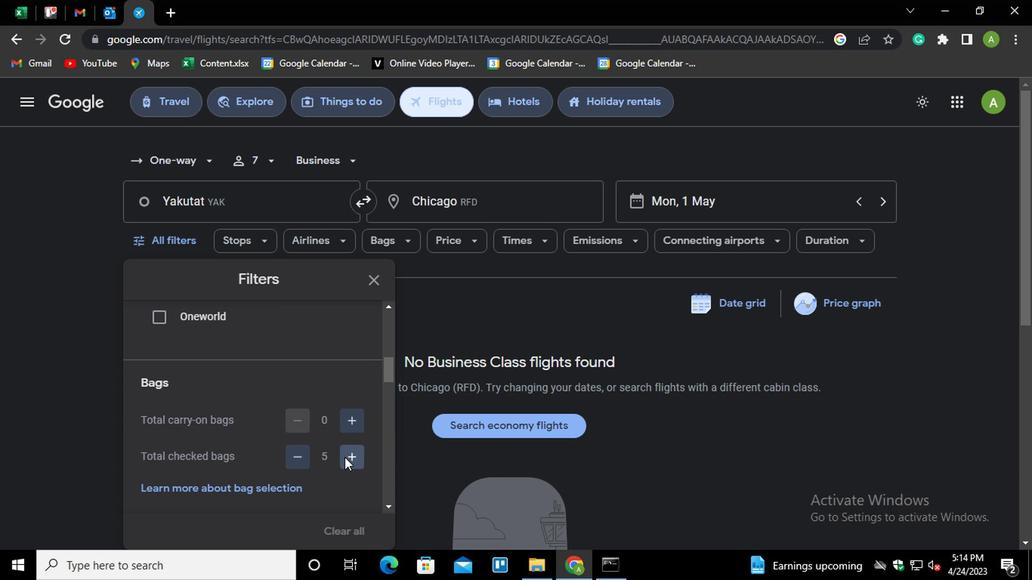 
Action: Mouse pressed left at (343, 458)
Screenshot: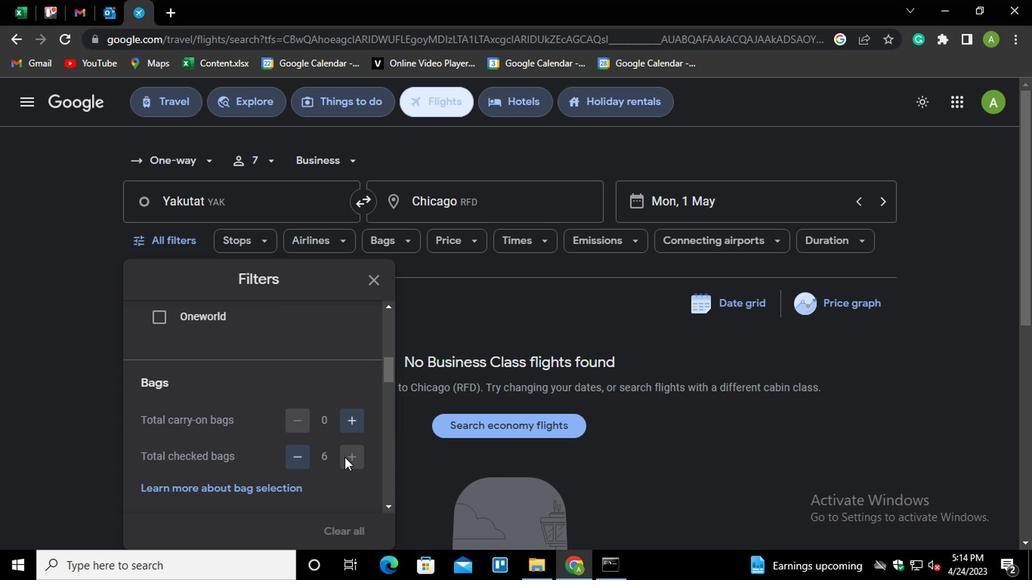 
Action: Mouse moved to (316, 457)
Screenshot: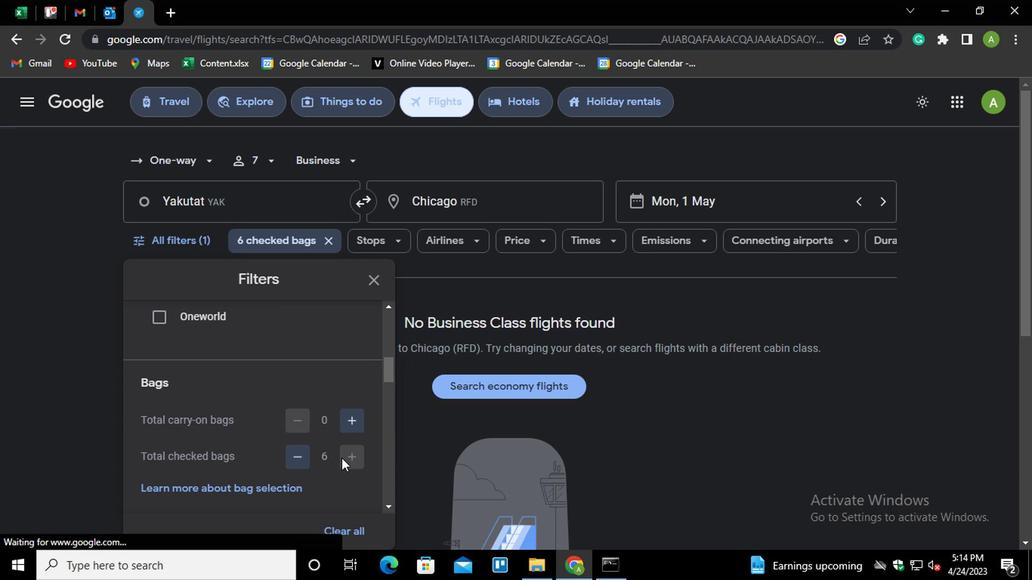
Action: Mouse scrolled (316, 456) with delta (0, -1)
Screenshot: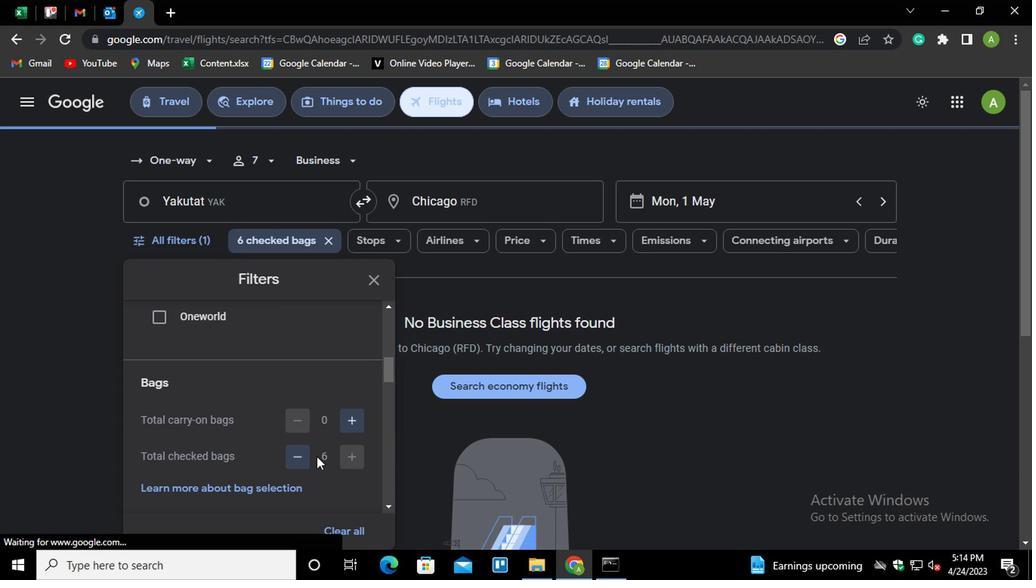 
Action: Mouse scrolled (316, 456) with delta (0, -1)
Screenshot: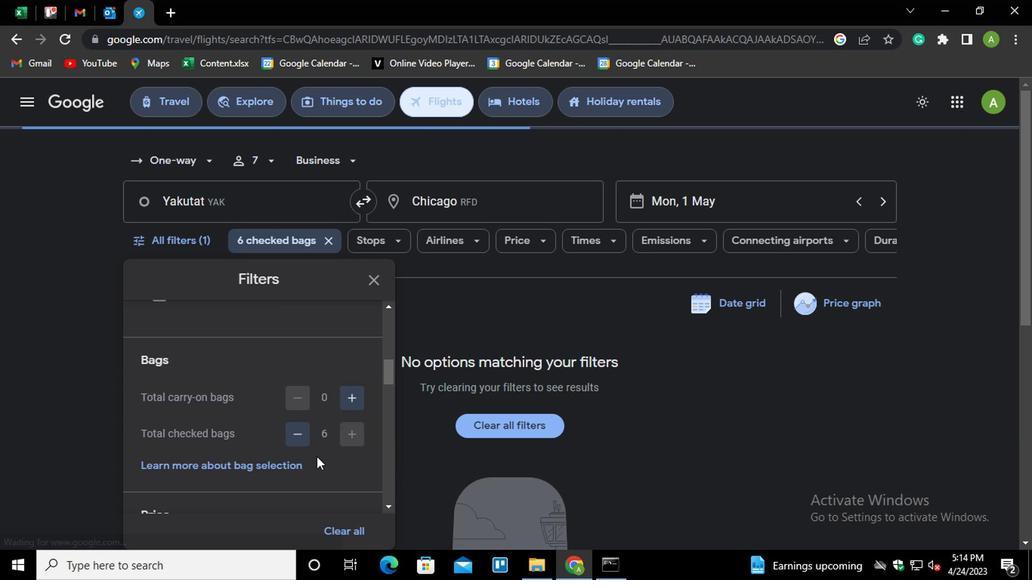 
Action: Mouse moved to (313, 452)
Screenshot: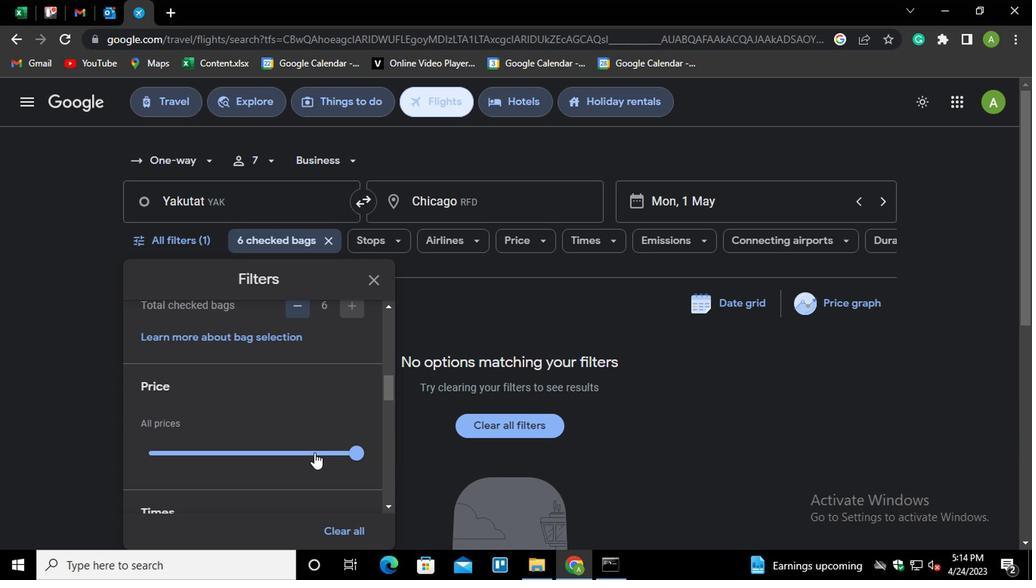 
Action: Mouse scrolled (313, 451) with delta (0, -1)
Screenshot: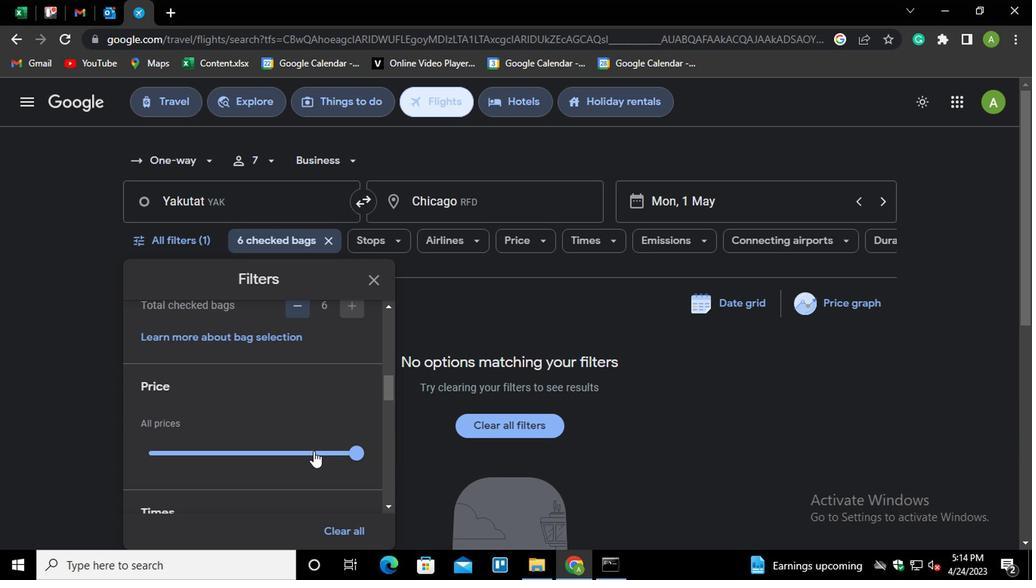 
Action: Mouse moved to (349, 377)
Screenshot: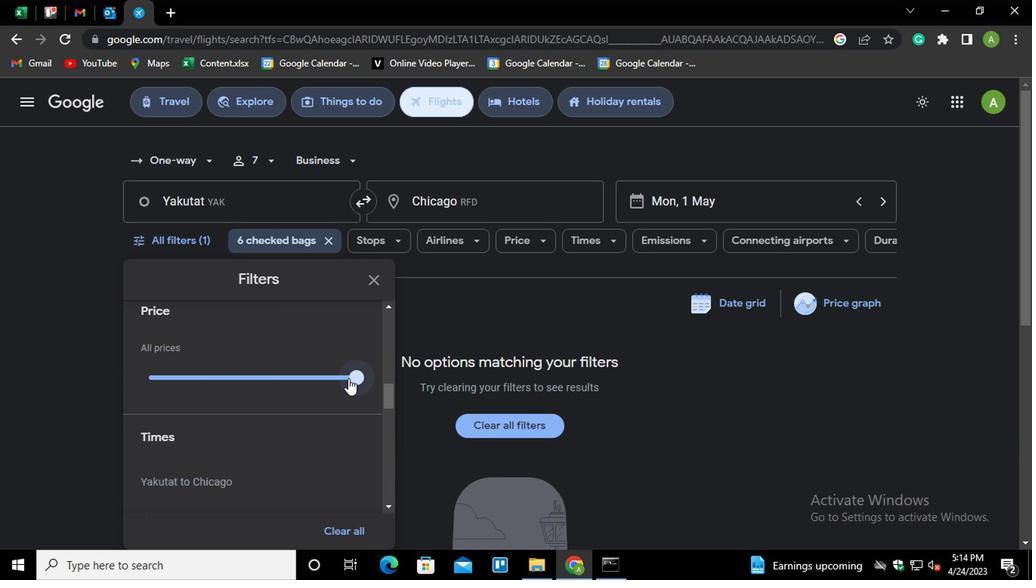 
Action: Mouse pressed left at (349, 377)
Screenshot: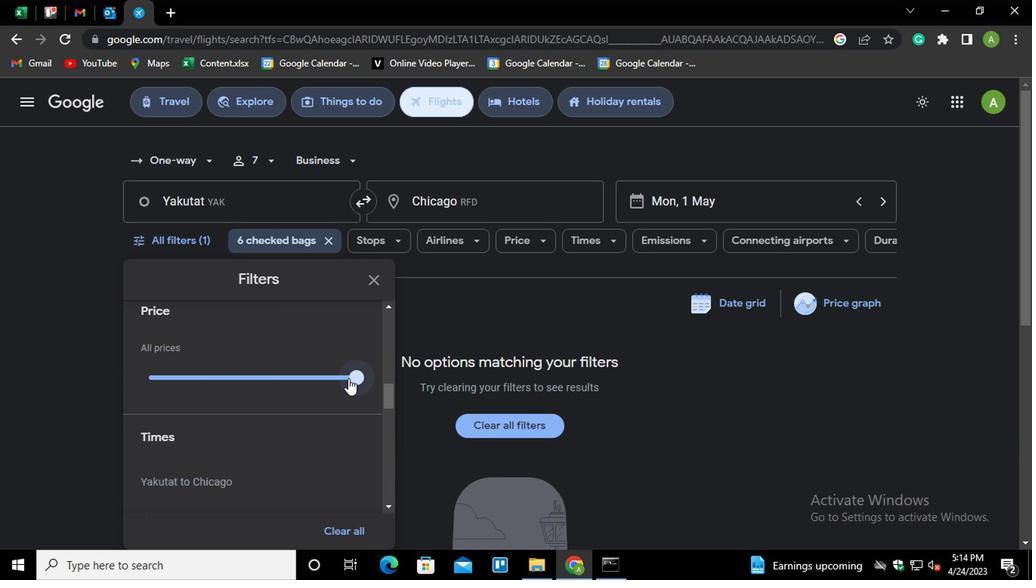 
Action: Mouse moved to (334, 400)
Screenshot: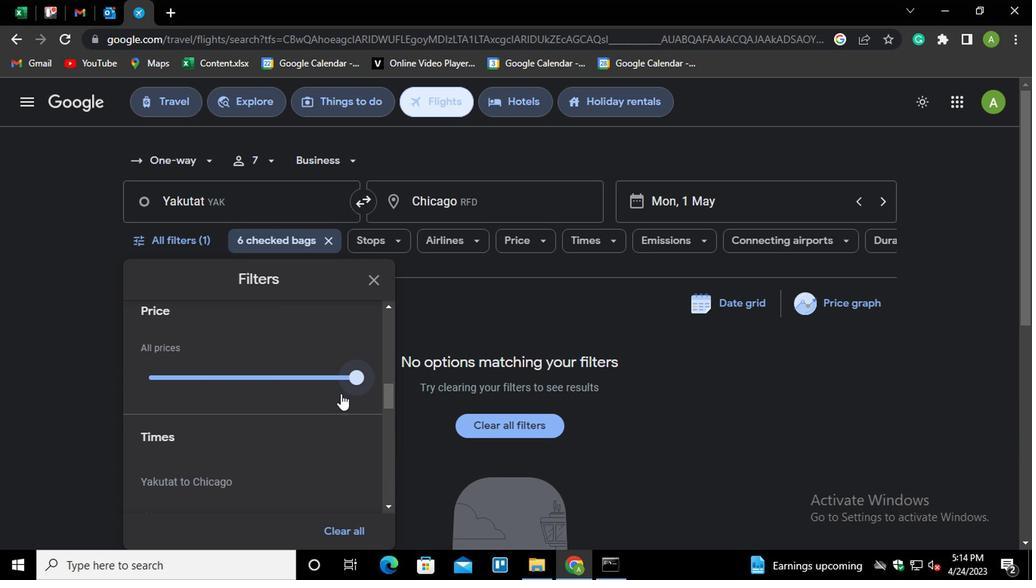 
Action: Mouse scrolled (334, 400) with delta (0, 0)
Screenshot: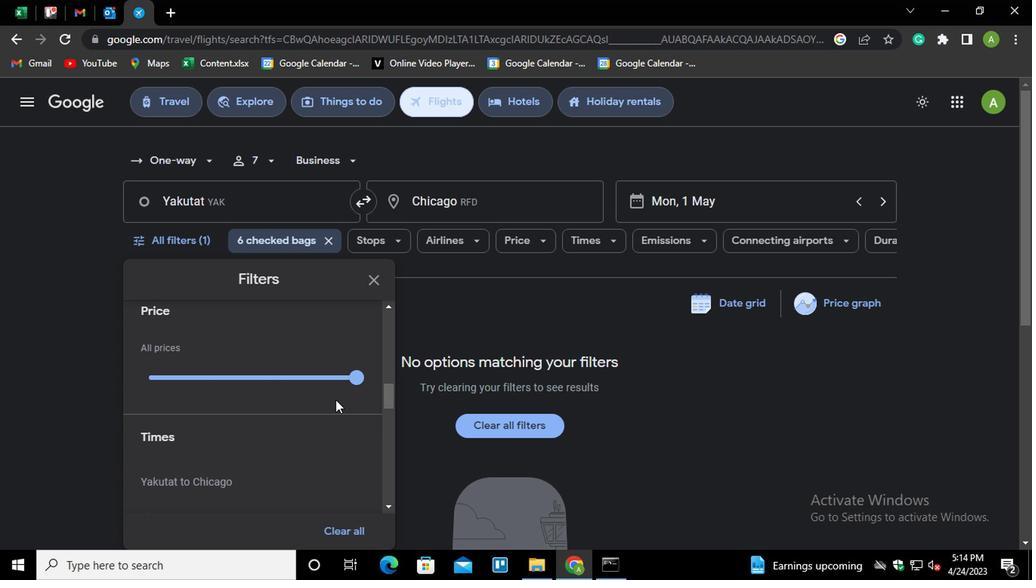 
Action: Mouse scrolled (334, 400) with delta (0, 0)
Screenshot: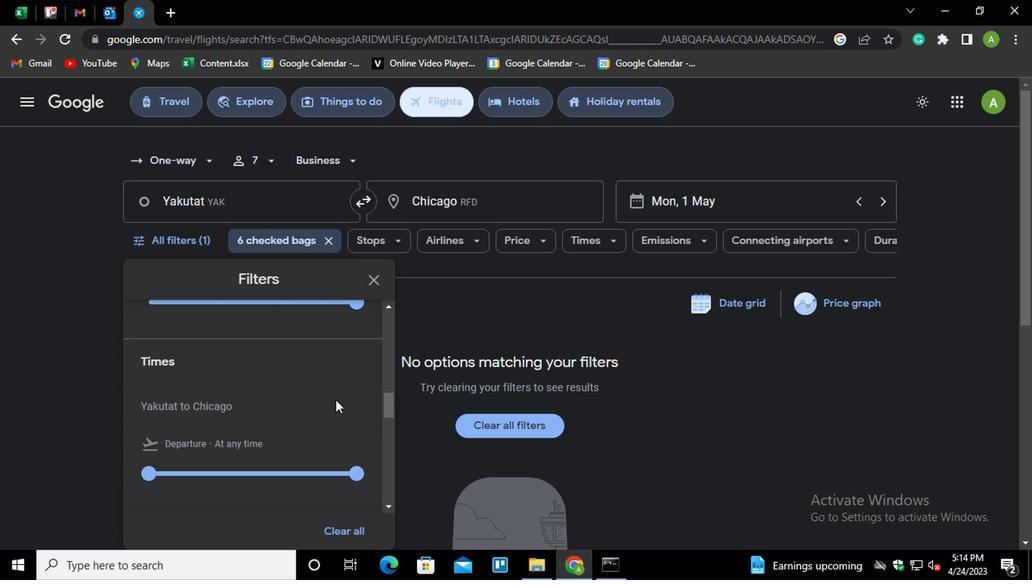 
Action: Mouse moved to (174, 399)
Screenshot: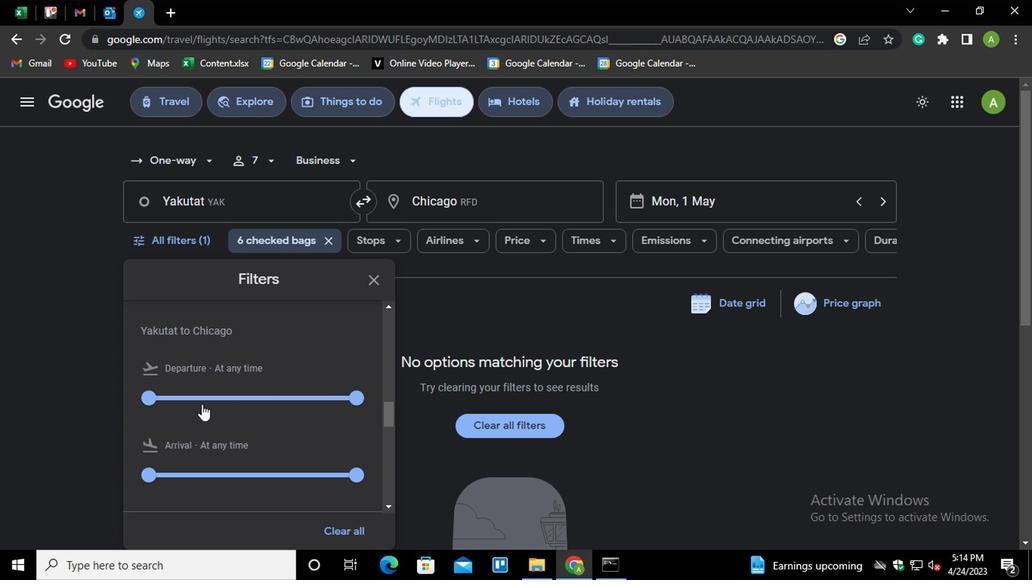 
Action: Mouse pressed left at (174, 399)
Screenshot: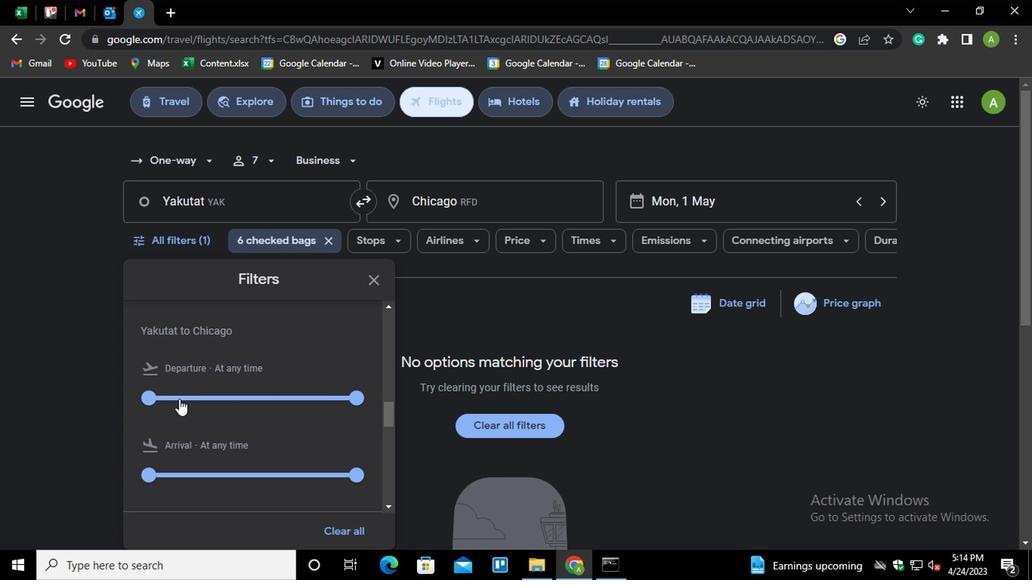 
Action: Mouse moved to (674, 449)
Screenshot: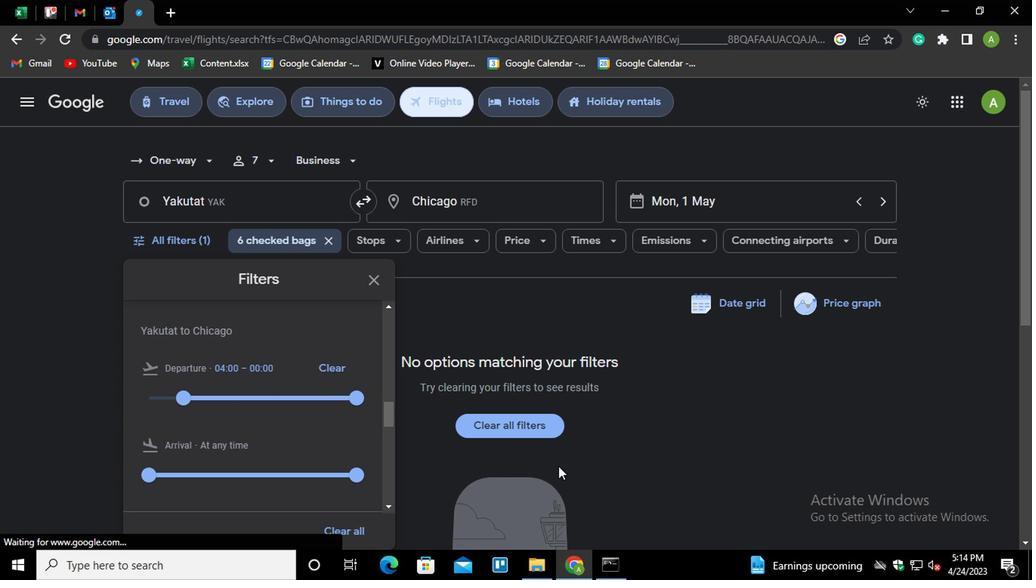 
Action: Mouse pressed left at (674, 449)
Screenshot: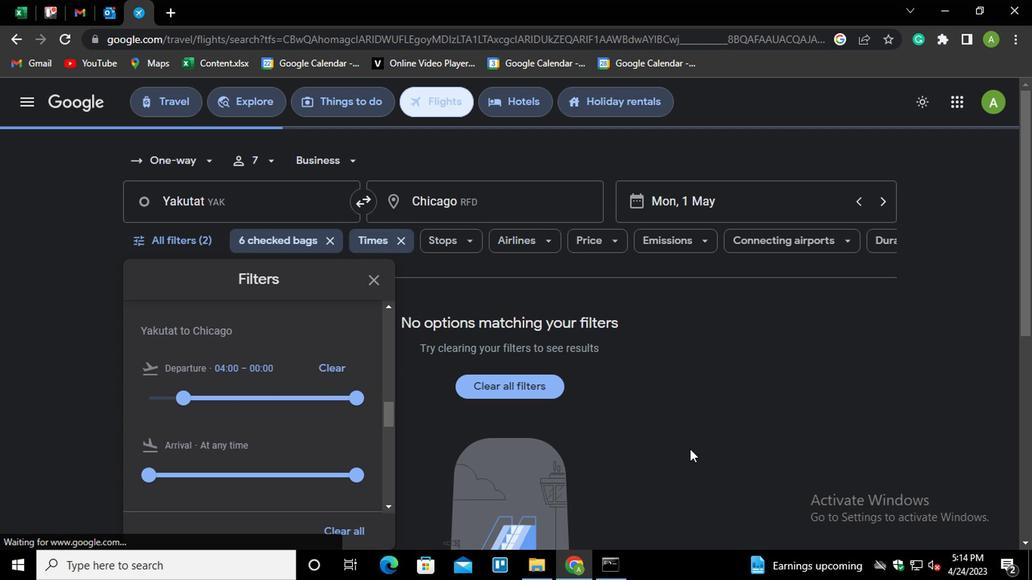 
Action: Mouse moved to (674, 449)
Screenshot: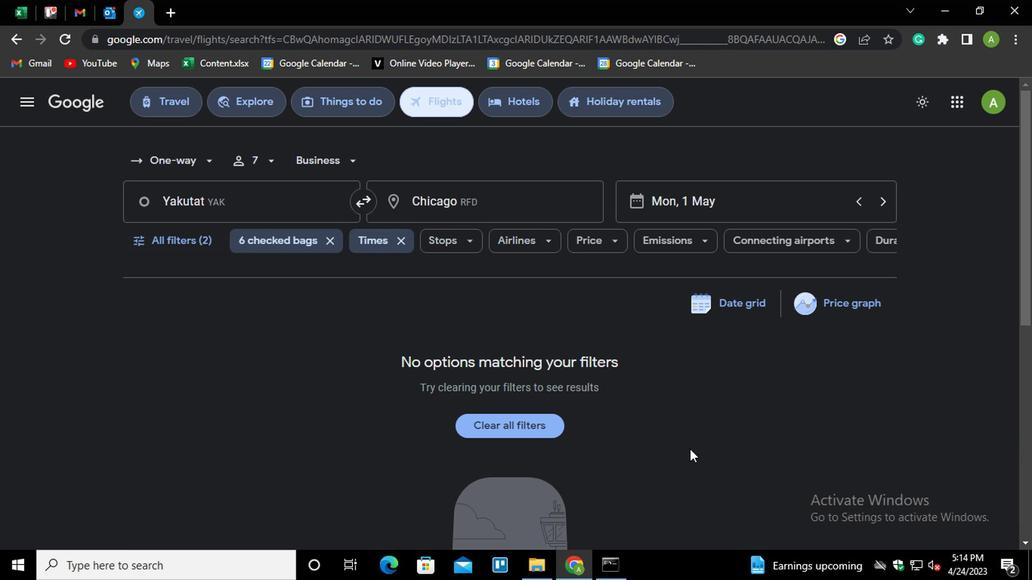 
